 Task: Look for space in Jizzax, Uzbekistan from 12th  July, 2023 to 15th July, 2023 for 3 adults in price range Rs.12000 to Rs.16000. Place can be entire place with 2 bedrooms having 3 beds and 1 bathroom. Property type can be house, flat, guest house. Booking option can be shelf check-in. Required host language is English.
Action: Mouse moved to (404, 98)
Screenshot: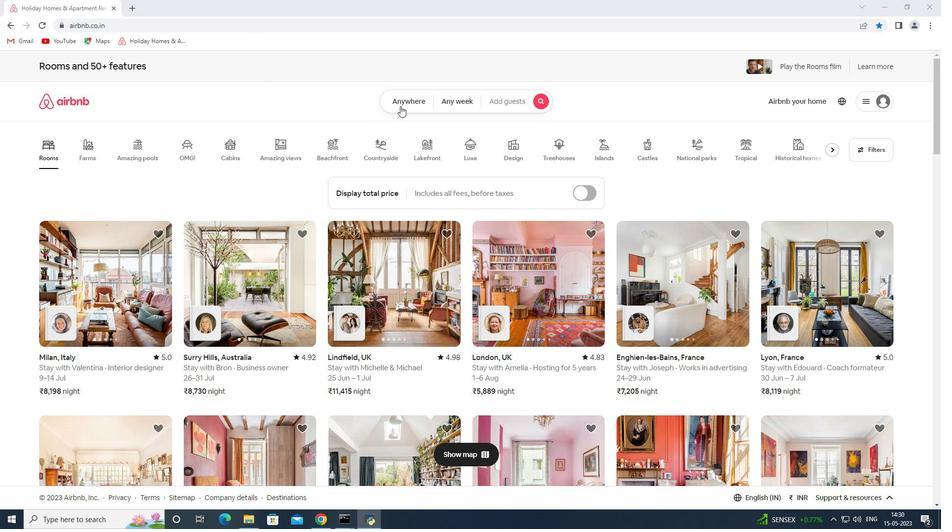 
Action: Mouse pressed left at (404, 98)
Screenshot: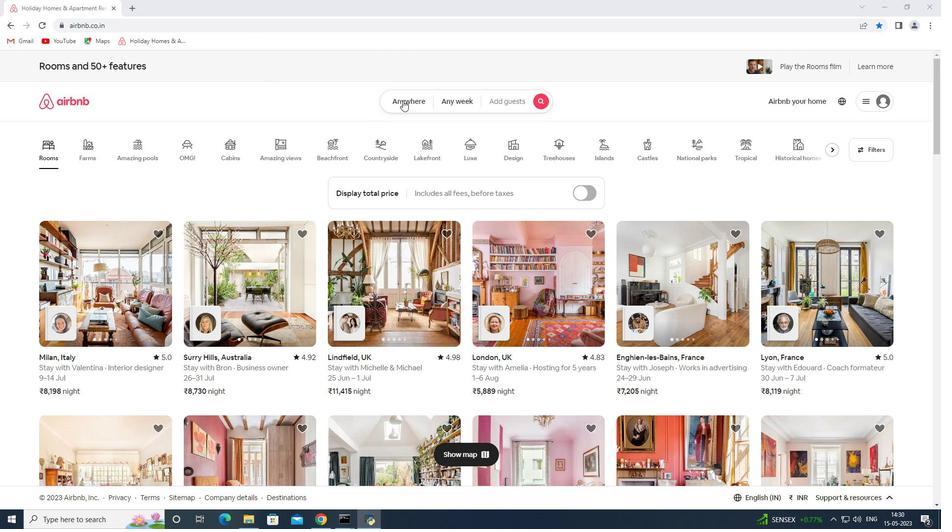 
Action: Mouse moved to (328, 139)
Screenshot: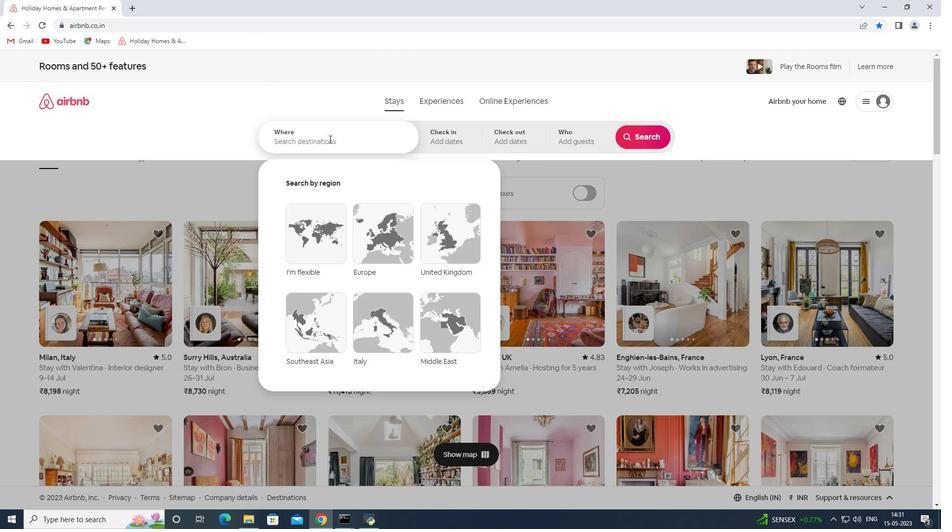 
Action: Mouse pressed left at (328, 139)
Screenshot: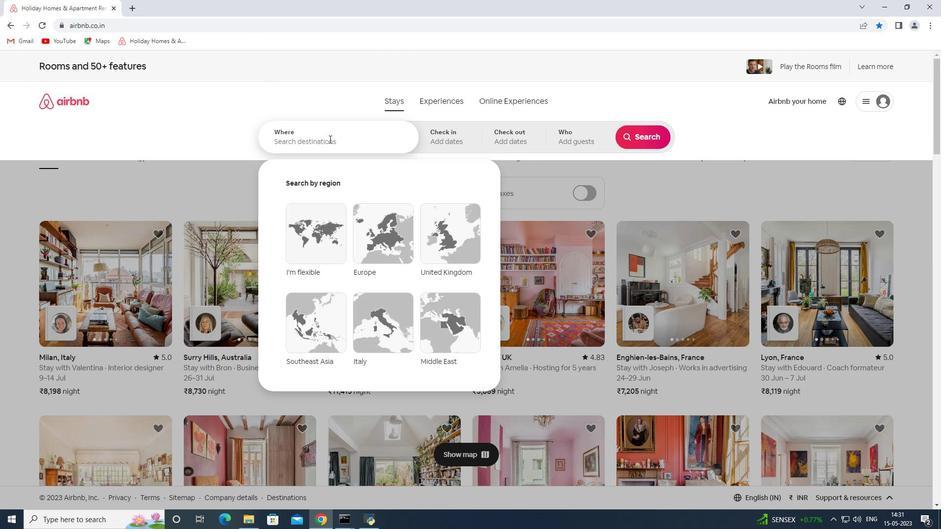 
Action: Key pressed <Key.shift><Key.shift><Key.shift><Key.shift><Key.shift>Jizzax<Key.space>
Screenshot: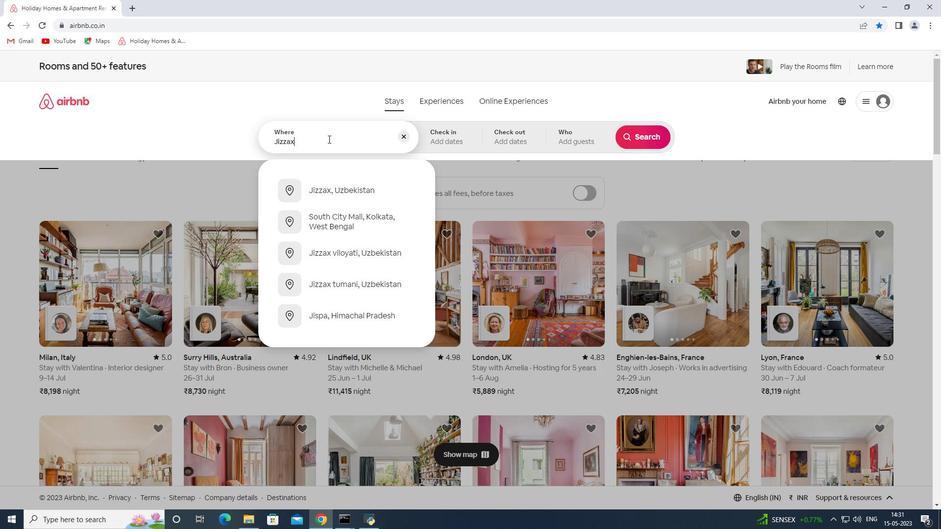 
Action: Mouse moved to (355, 187)
Screenshot: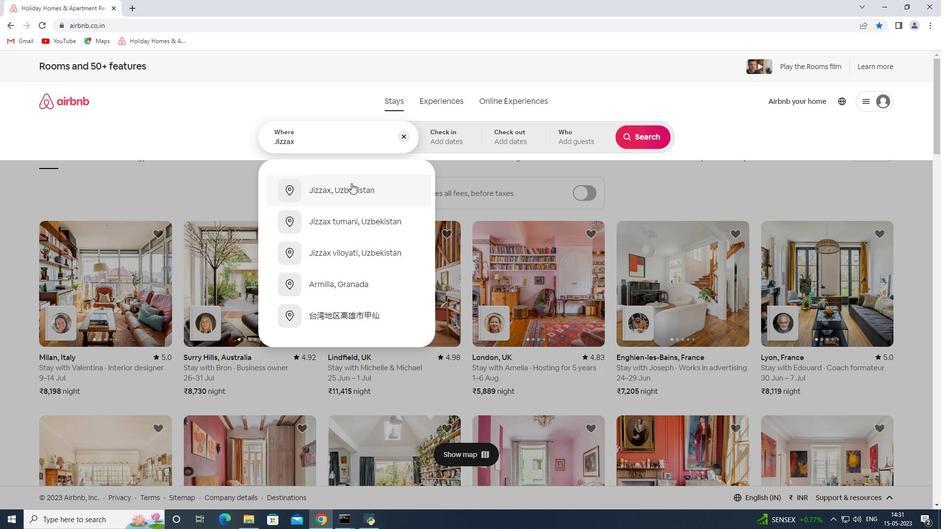 
Action: Mouse pressed left at (355, 187)
Screenshot: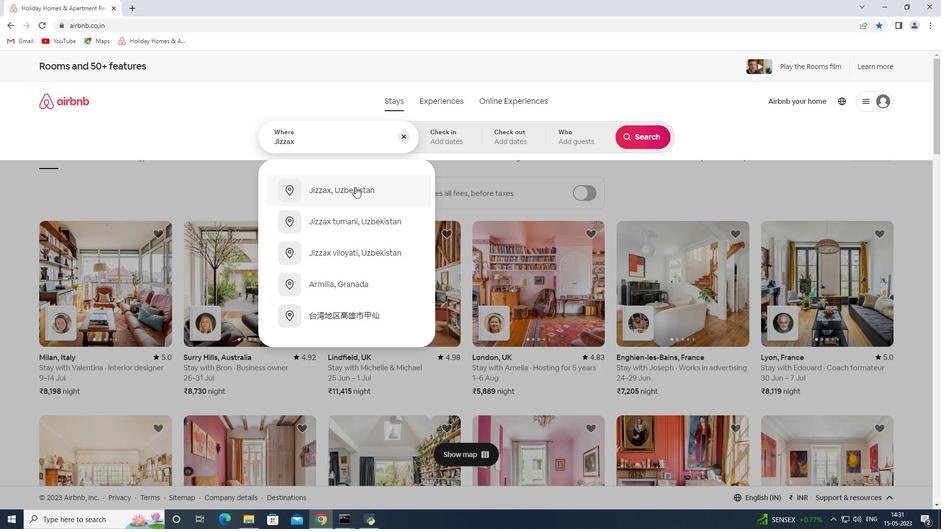 
Action: Mouse moved to (643, 214)
Screenshot: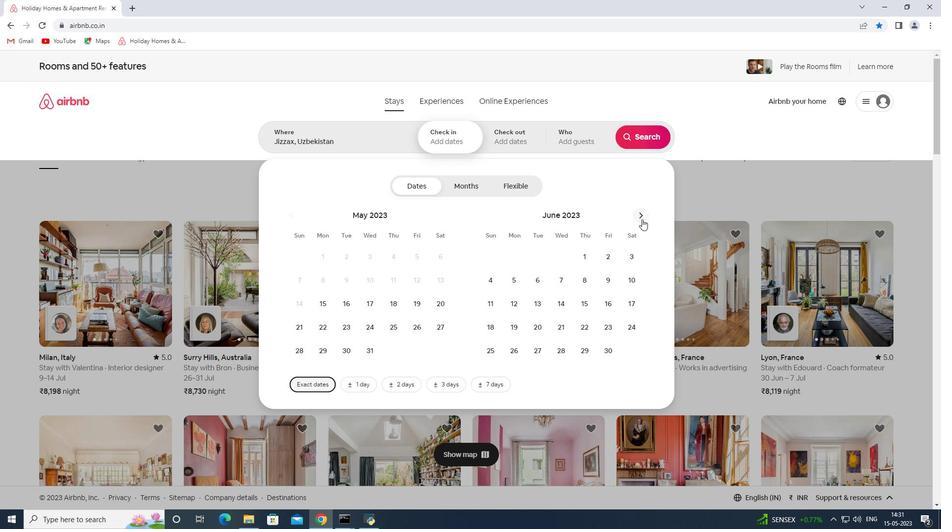 
Action: Mouse pressed left at (643, 214)
Screenshot: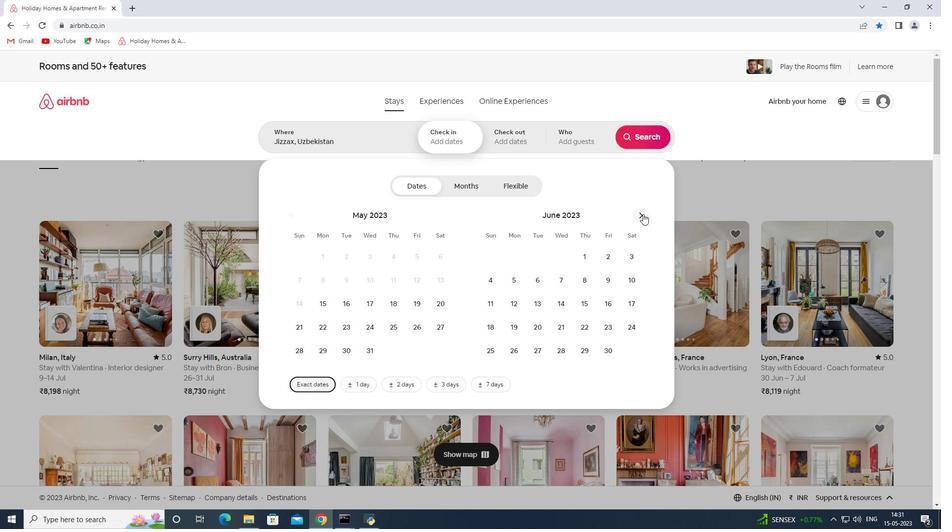 
Action: Mouse moved to (561, 302)
Screenshot: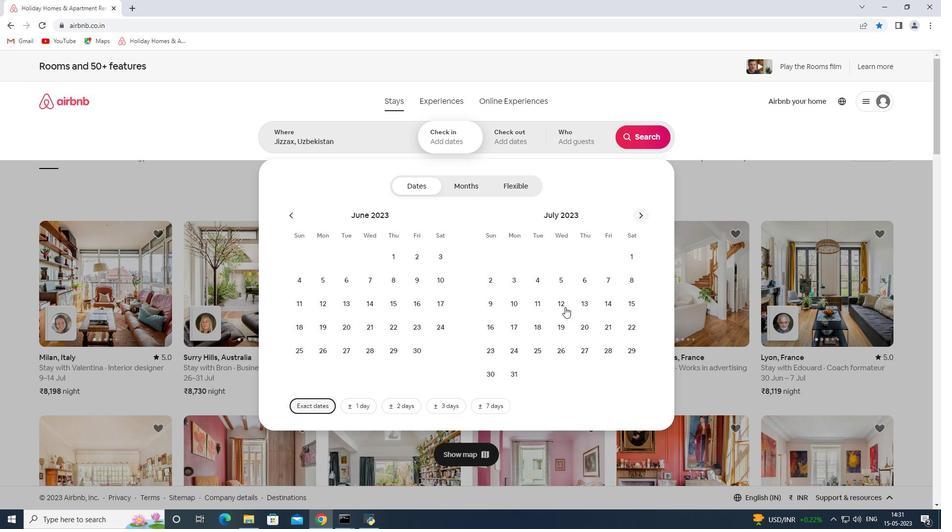 
Action: Mouse pressed left at (561, 302)
Screenshot: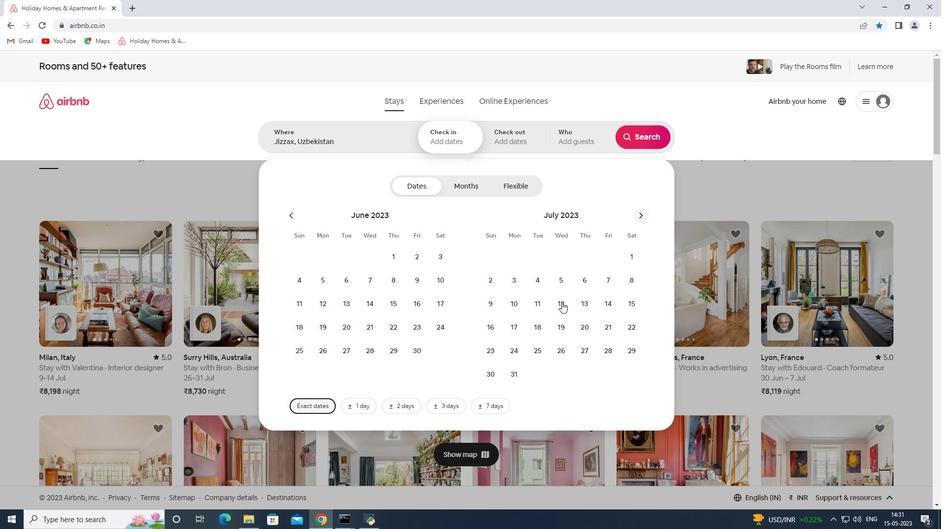 
Action: Mouse moved to (627, 301)
Screenshot: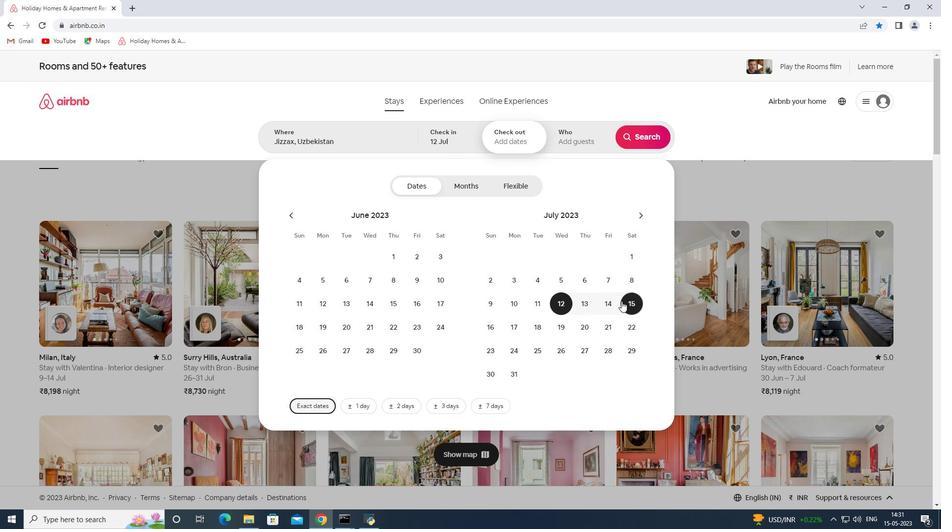
Action: Mouse pressed left at (627, 301)
Screenshot: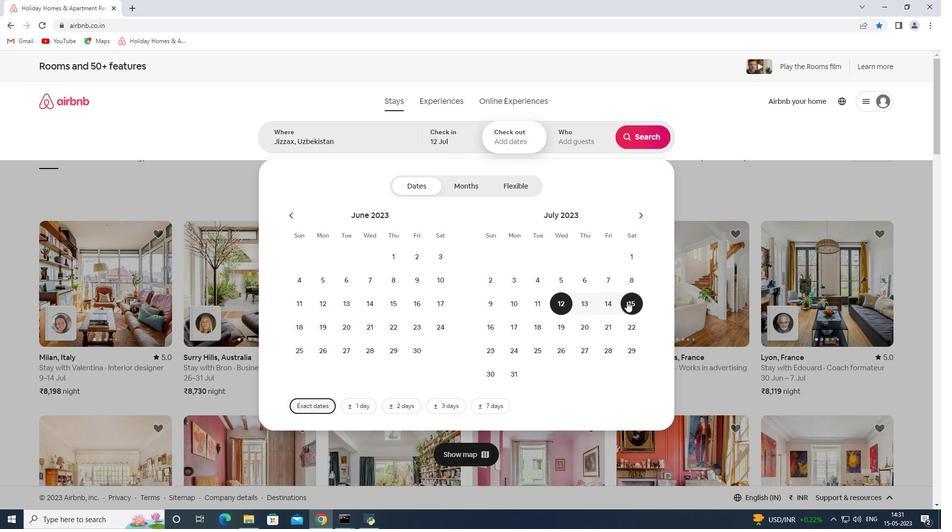 
Action: Mouse moved to (571, 143)
Screenshot: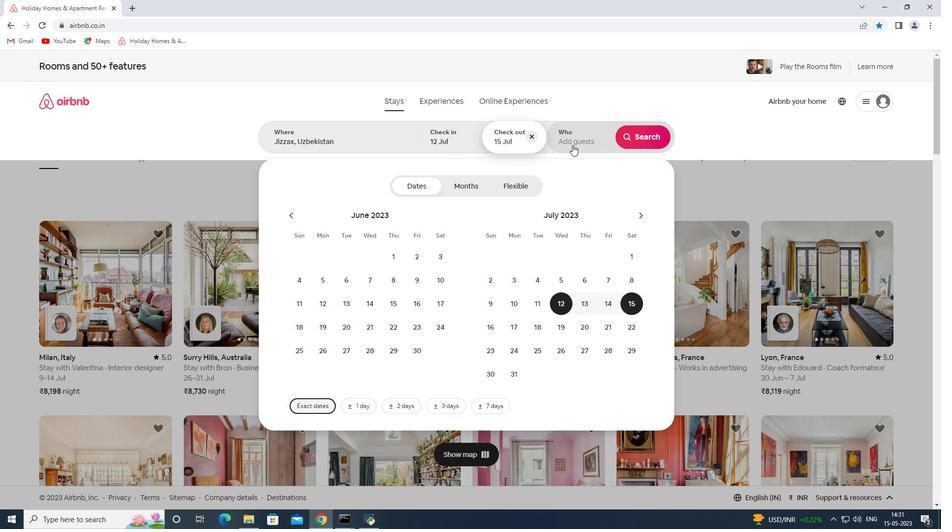 
Action: Mouse pressed left at (571, 143)
Screenshot: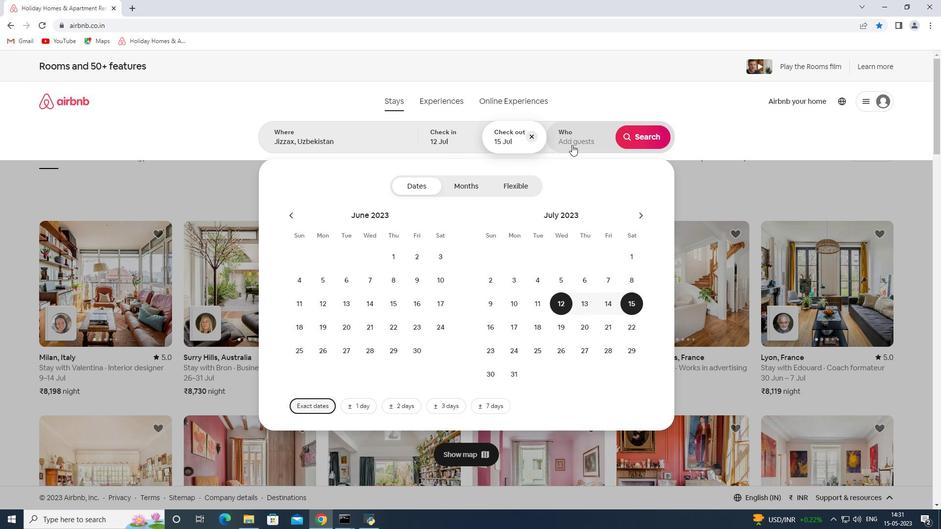 
Action: Mouse moved to (645, 192)
Screenshot: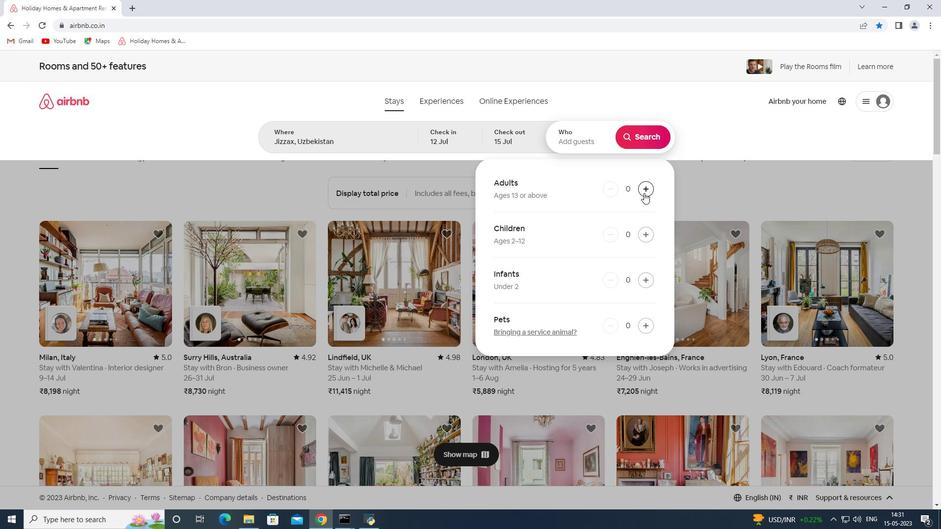 
Action: Mouse pressed left at (645, 192)
Screenshot: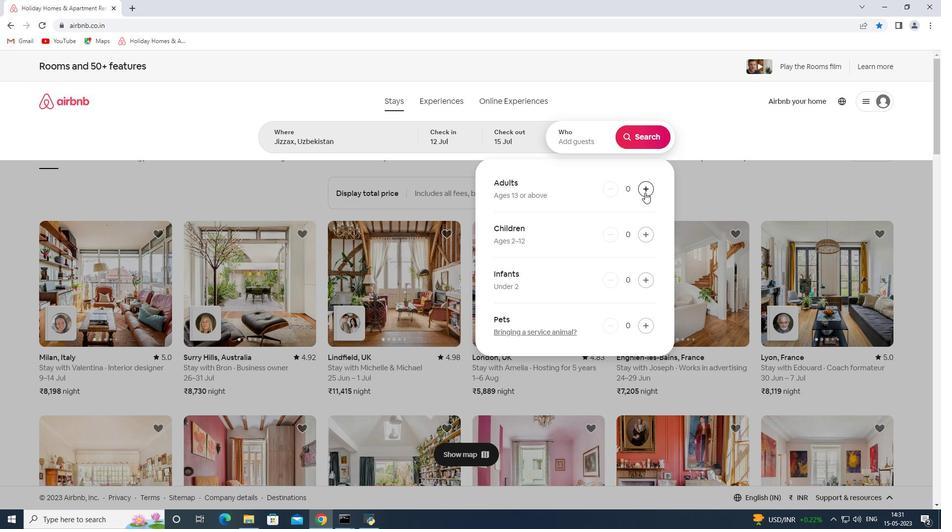 
Action: Mouse pressed left at (645, 192)
Screenshot: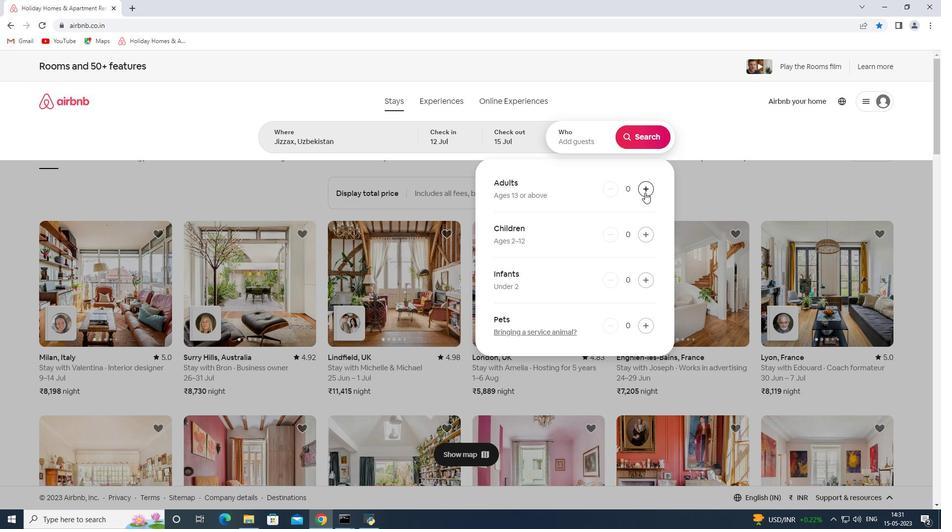 
Action: Mouse pressed left at (645, 192)
Screenshot: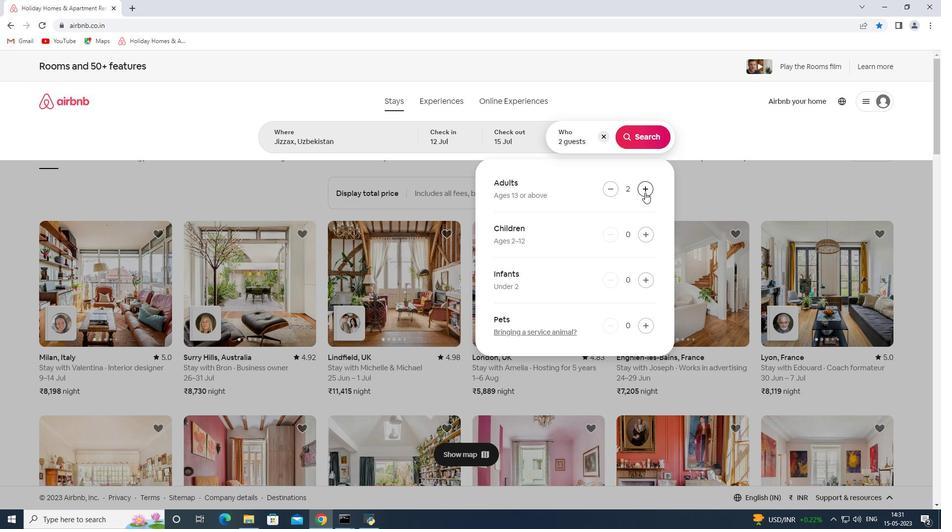 
Action: Mouse moved to (636, 137)
Screenshot: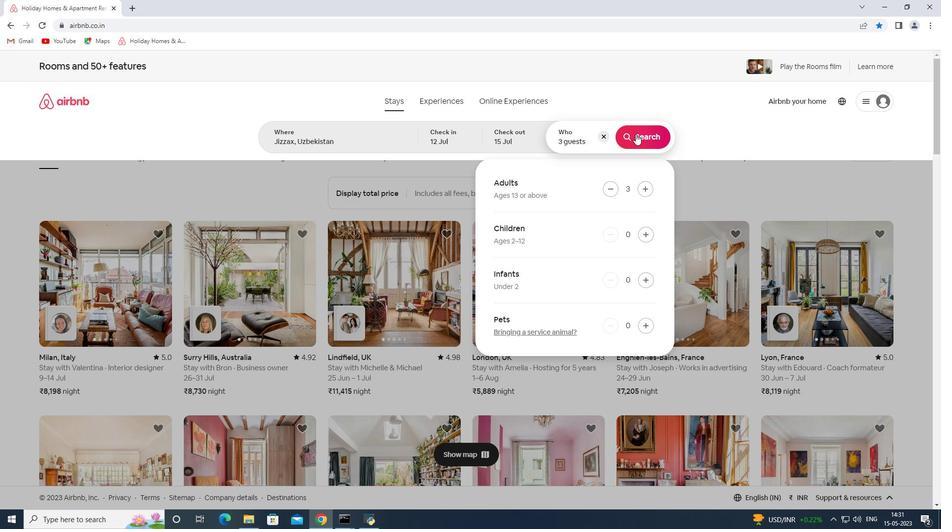 
Action: Mouse pressed left at (636, 137)
Screenshot: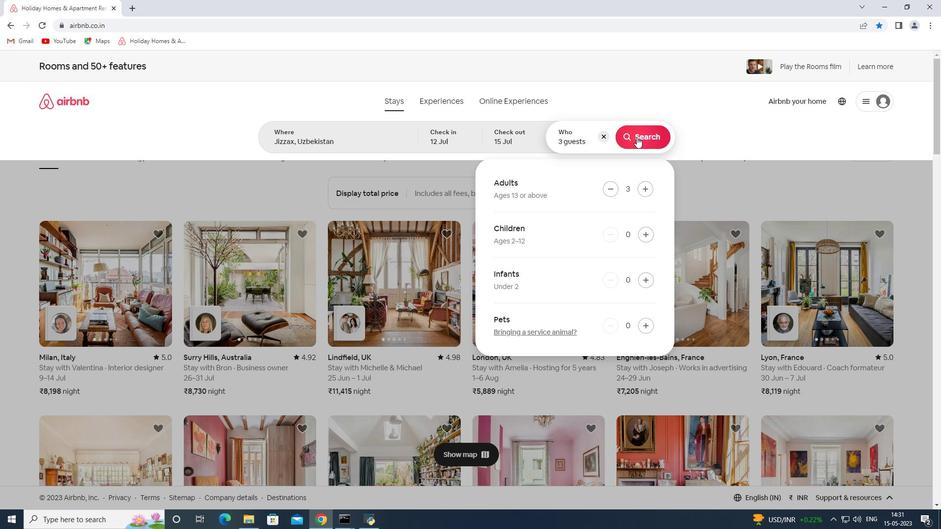 
Action: Mouse moved to (894, 107)
Screenshot: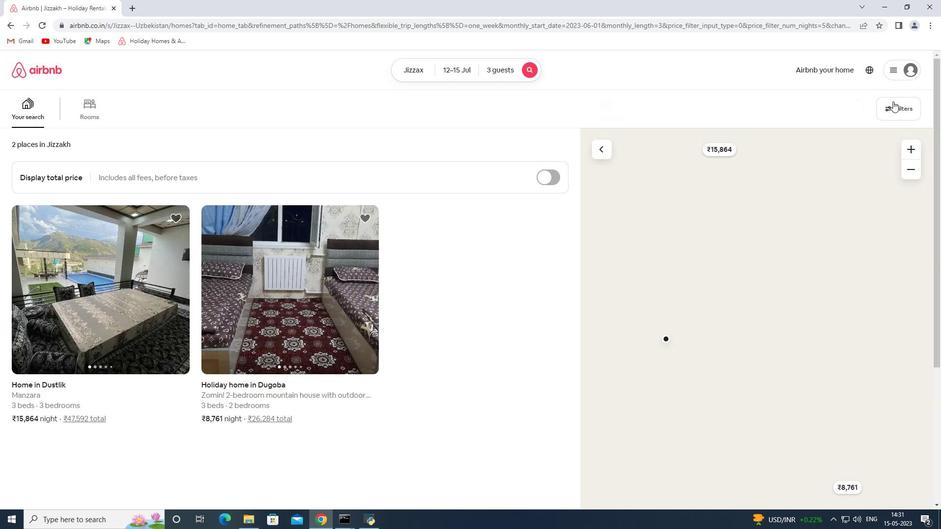
Action: Mouse pressed left at (894, 107)
Screenshot: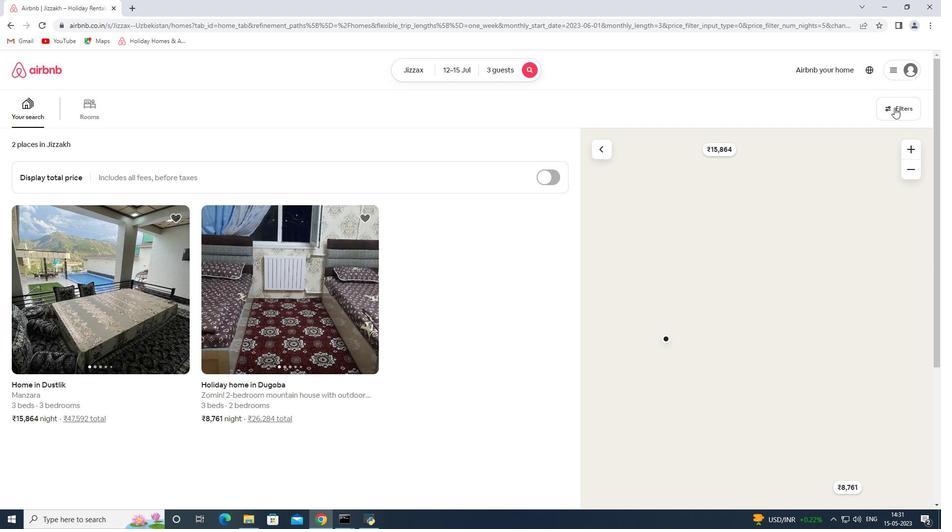 
Action: Mouse moved to (372, 349)
Screenshot: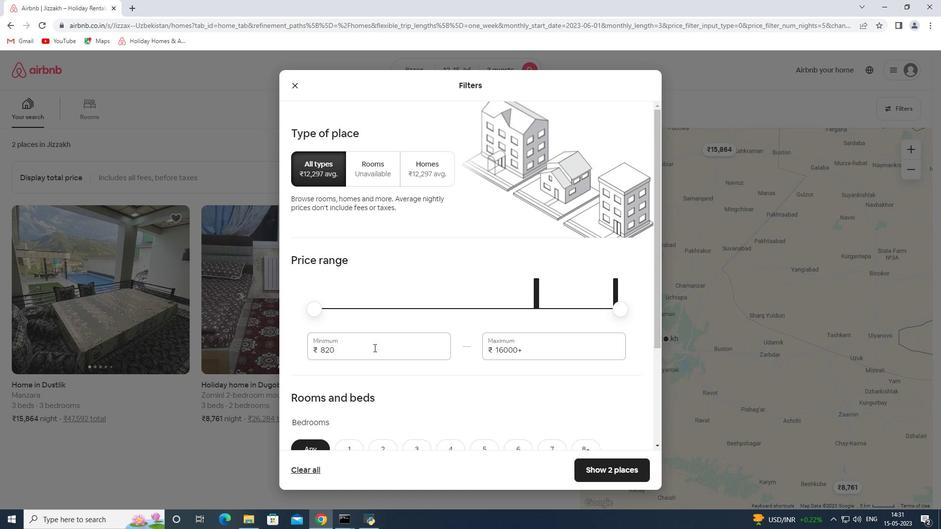 
Action: Mouse pressed left at (372, 349)
Screenshot: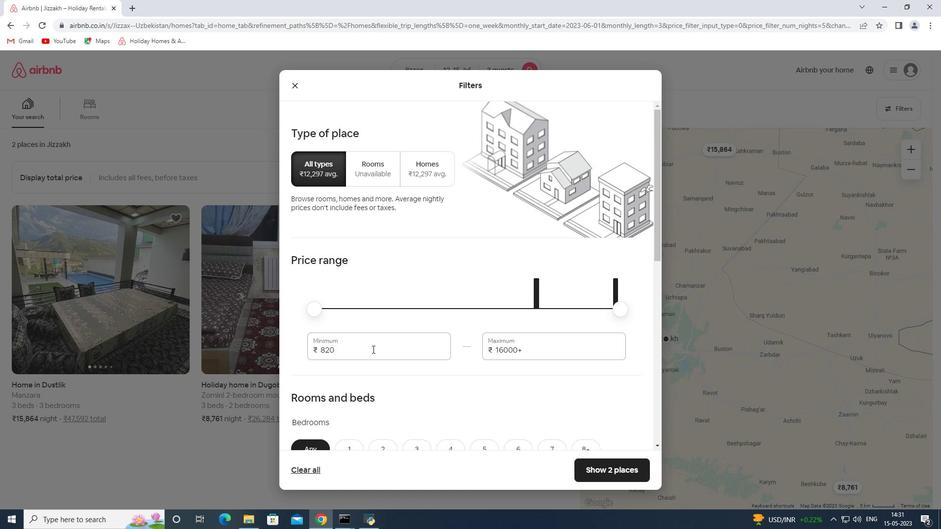 
Action: Mouse pressed left at (372, 349)
Screenshot: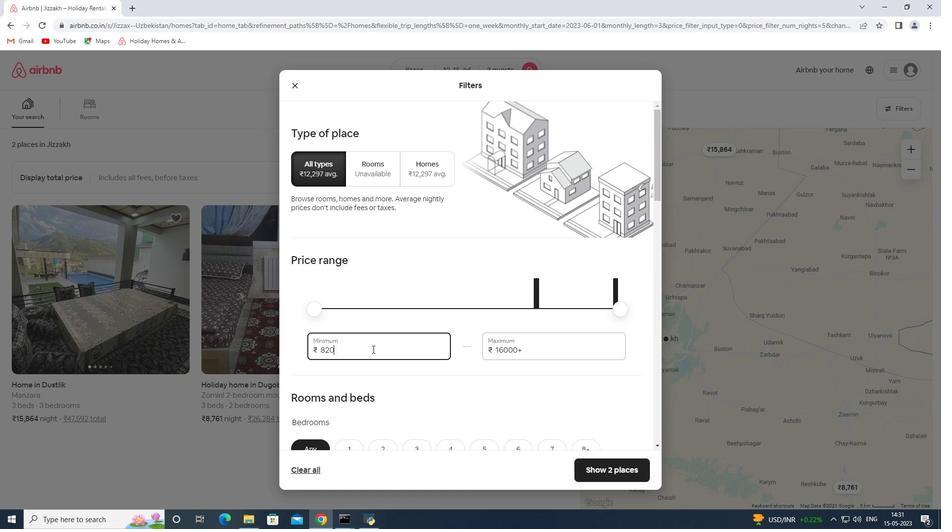 
Action: Key pressed 12000<Key.tab>16000
Screenshot: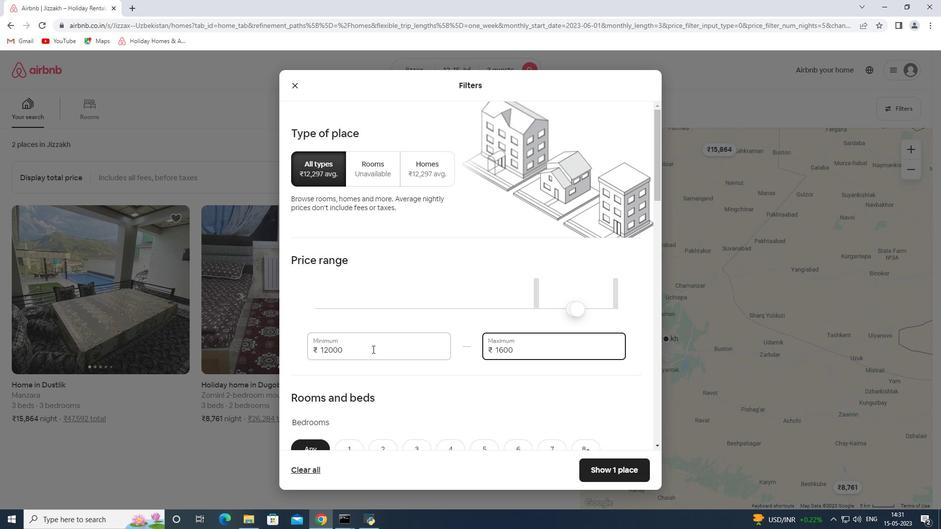 
Action: Mouse moved to (311, 314)
Screenshot: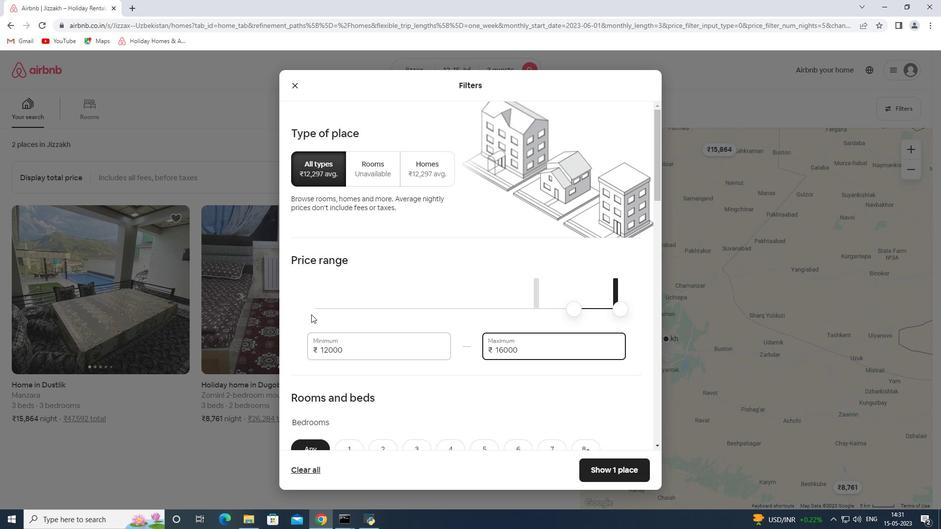 
Action: Mouse scrolled (311, 314) with delta (0, 0)
Screenshot: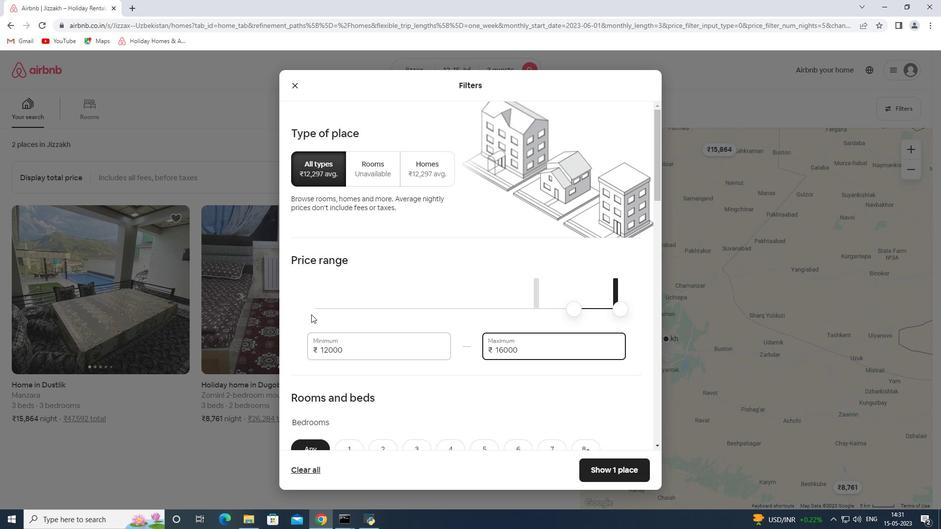 
Action: Mouse scrolled (311, 314) with delta (0, 0)
Screenshot: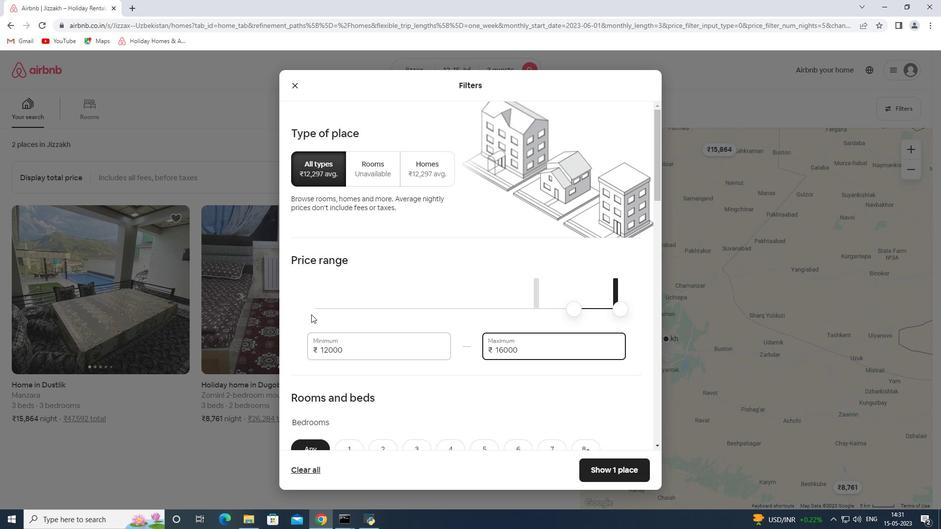 
Action: Mouse scrolled (311, 314) with delta (0, 0)
Screenshot: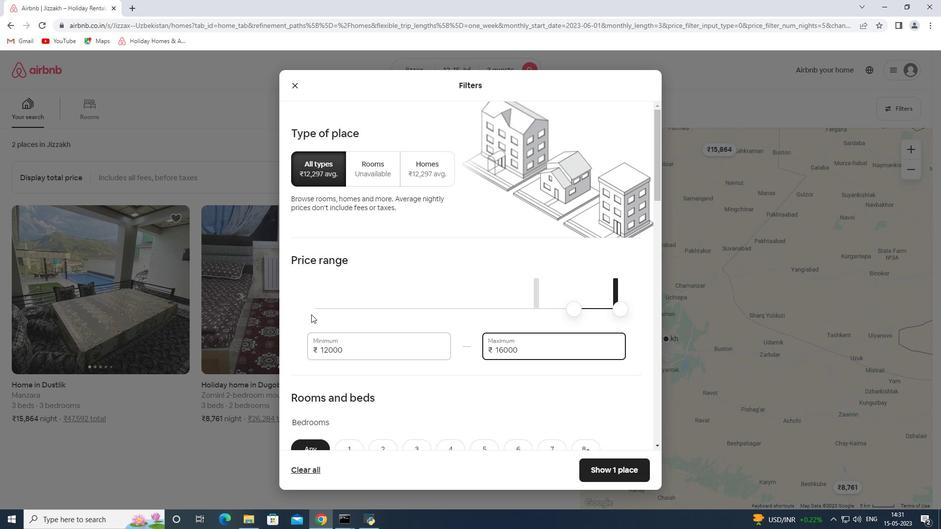 
Action: Mouse scrolled (311, 314) with delta (0, 0)
Screenshot: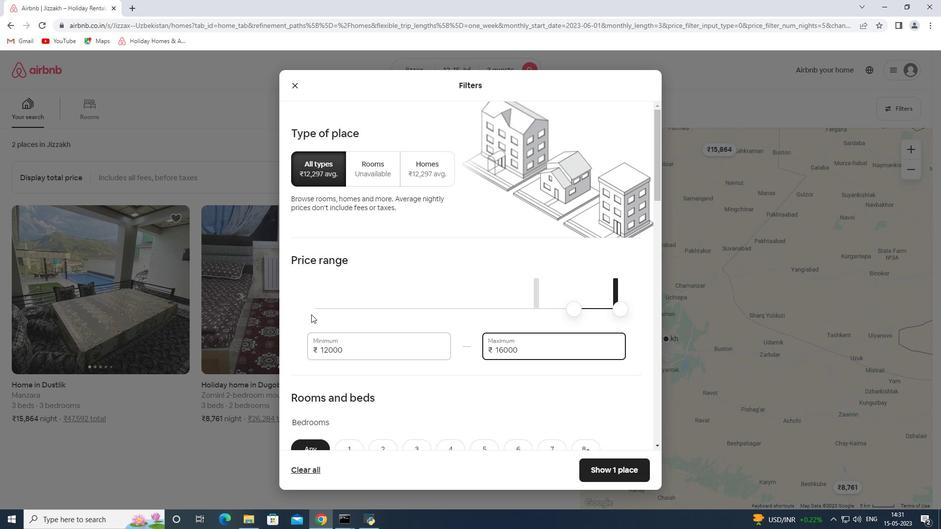 
Action: Mouse scrolled (311, 314) with delta (0, 0)
Screenshot: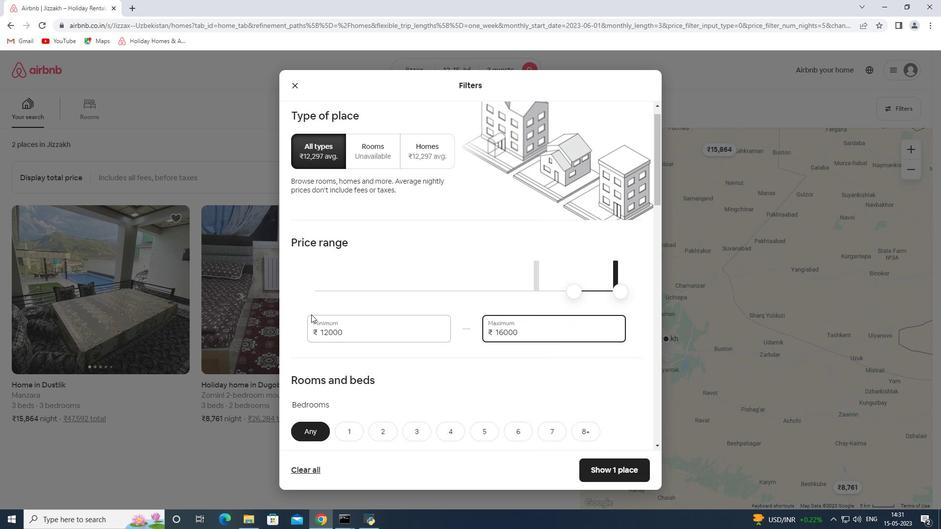 
Action: Mouse moved to (383, 205)
Screenshot: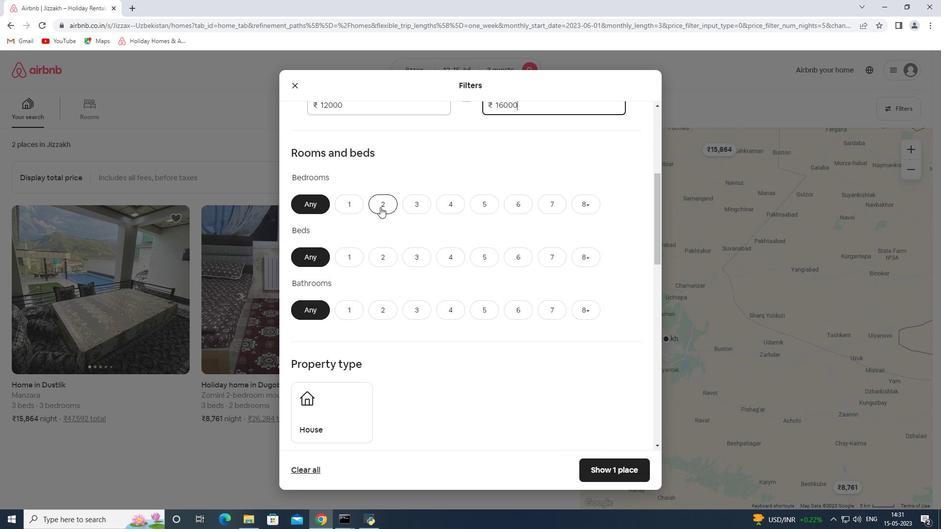 
Action: Mouse pressed left at (383, 205)
Screenshot: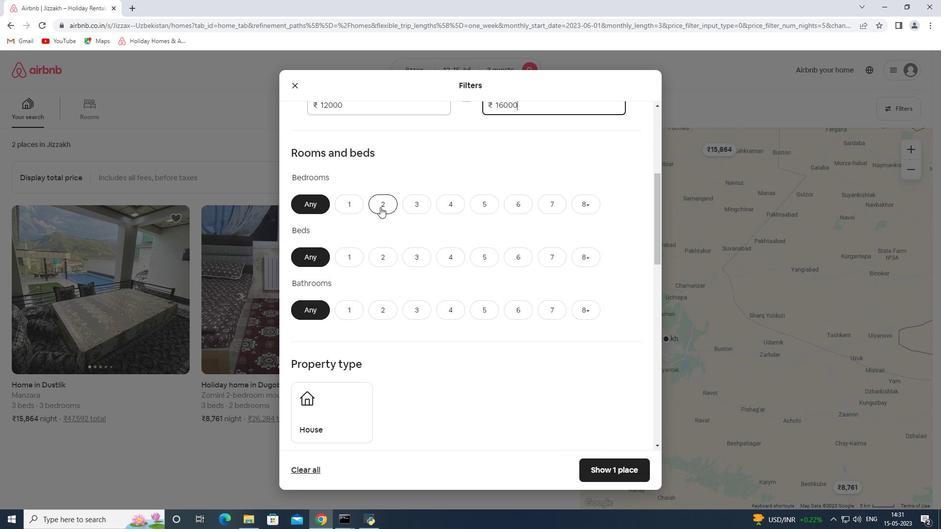 
Action: Mouse moved to (415, 256)
Screenshot: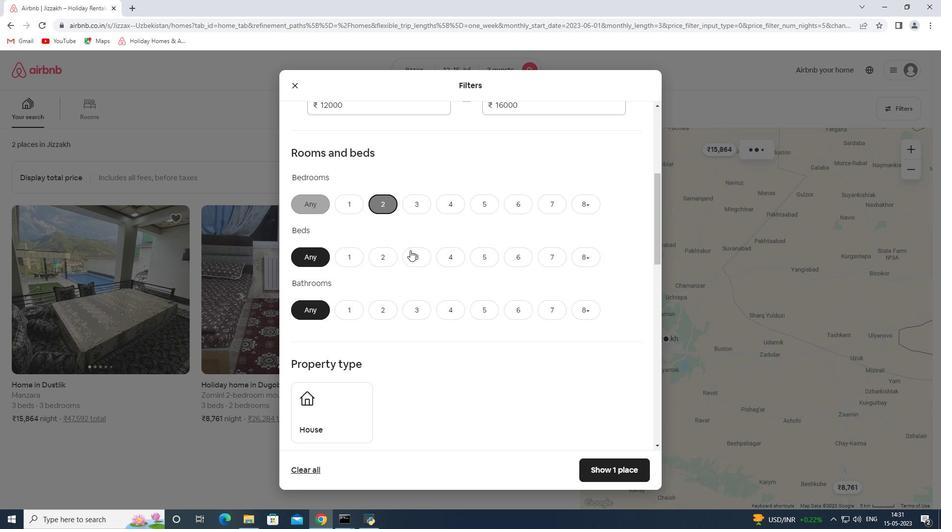 
Action: Mouse pressed left at (415, 256)
Screenshot: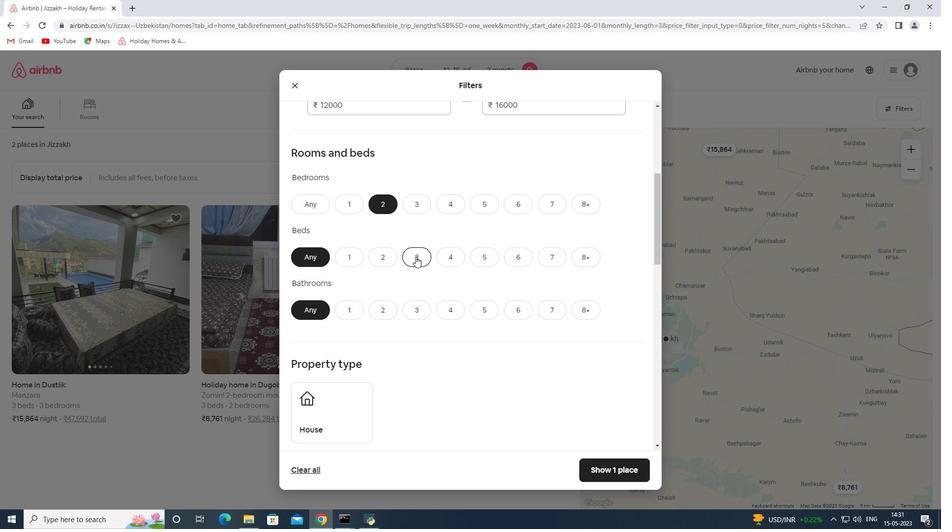
Action: Mouse moved to (357, 315)
Screenshot: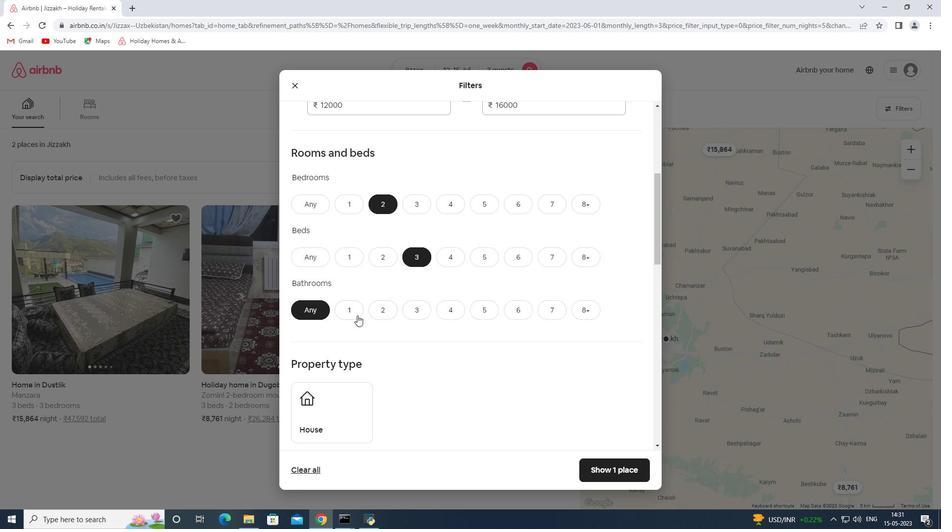 
Action: Mouse pressed left at (357, 315)
Screenshot: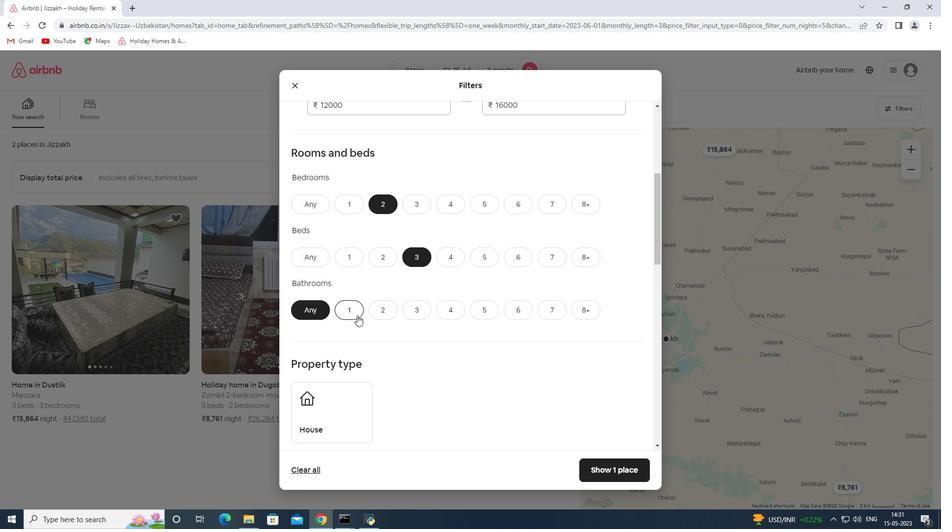 
Action: Mouse moved to (352, 386)
Screenshot: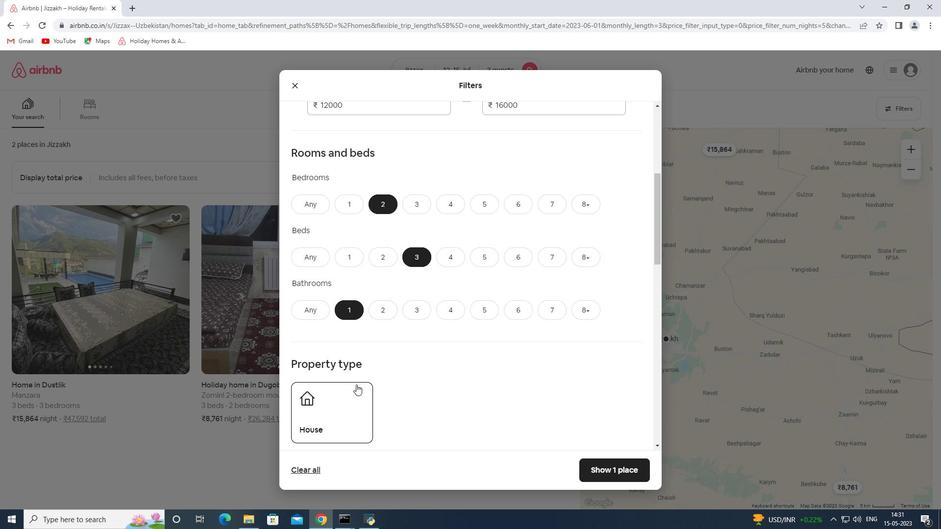 
Action: Mouse pressed left at (352, 386)
Screenshot: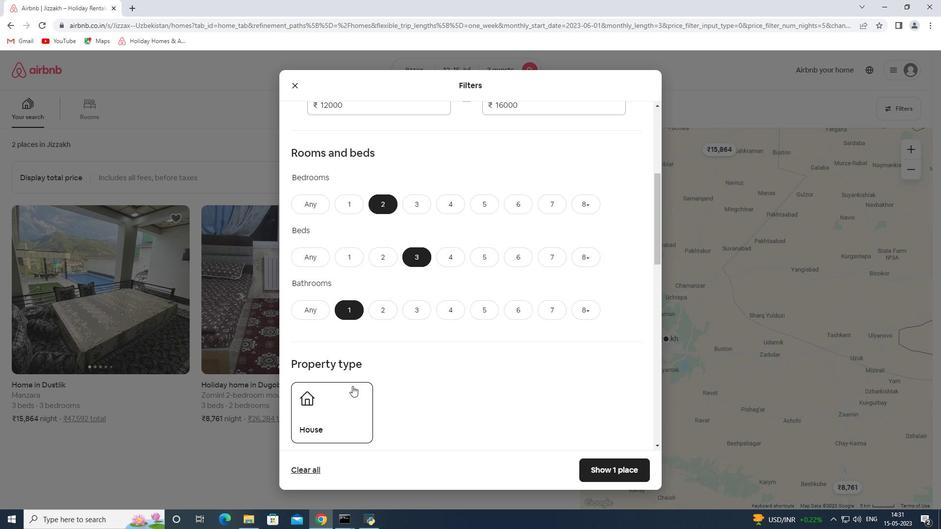 
Action: Mouse moved to (378, 362)
Screenshot: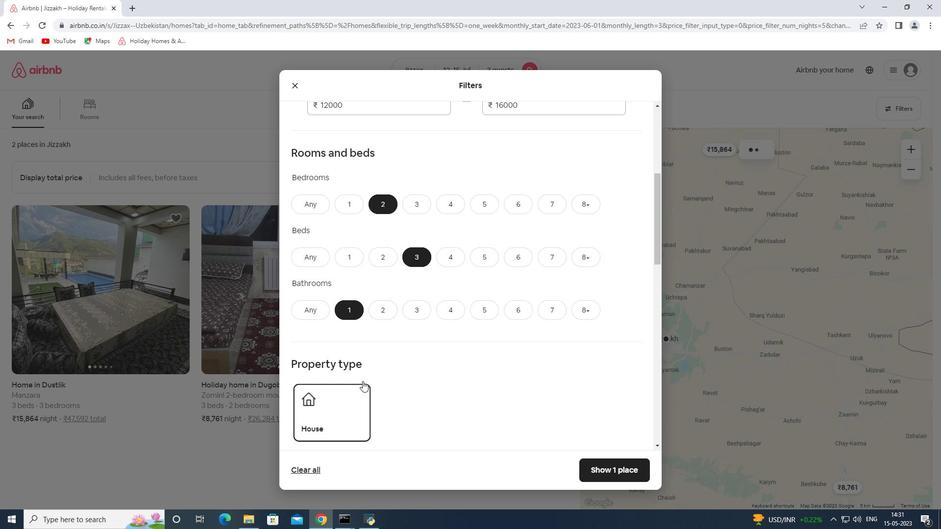 
Action: Mouse scrolled (378, 361) with delta (0, 0)
Screenshot: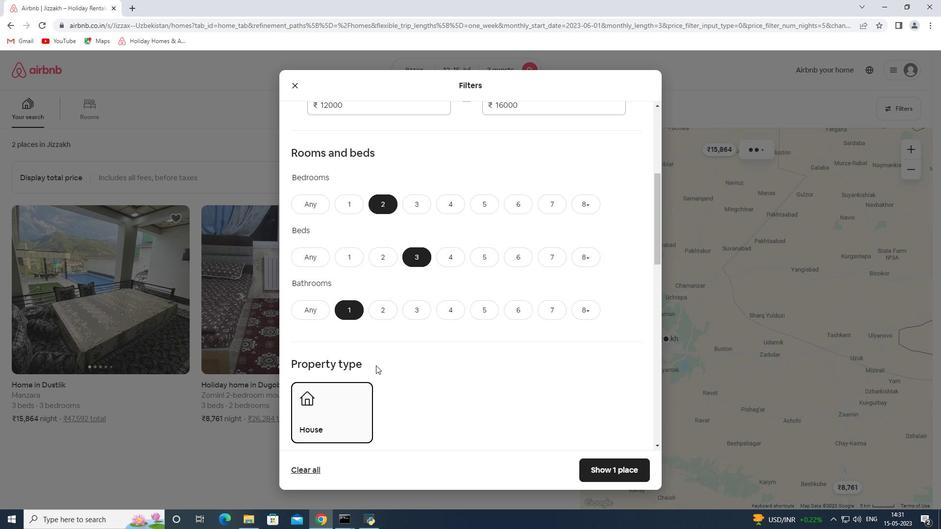 
Action: Mouse scrolled (378, 361) with delta (0, 0)
Screenshot: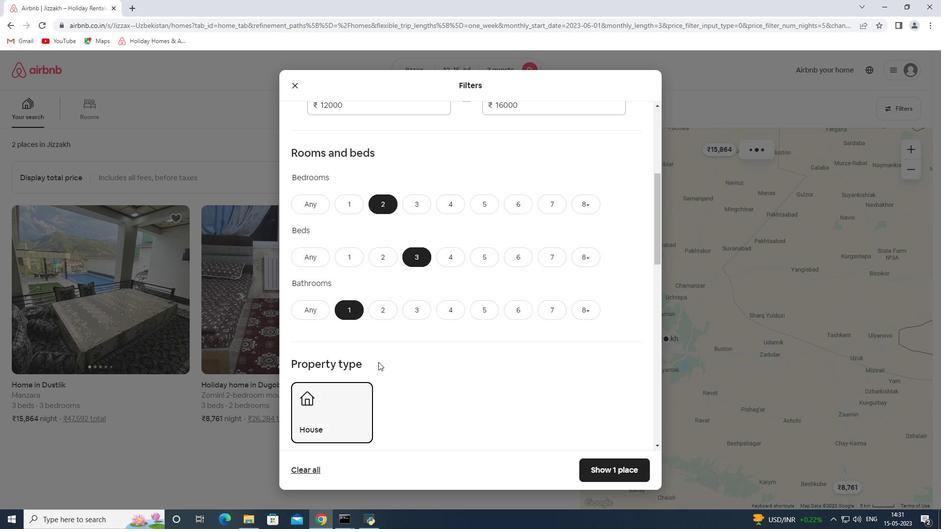 
Action: Mouse scrolled (378, 361) with delta (0, 0)
Screenshot: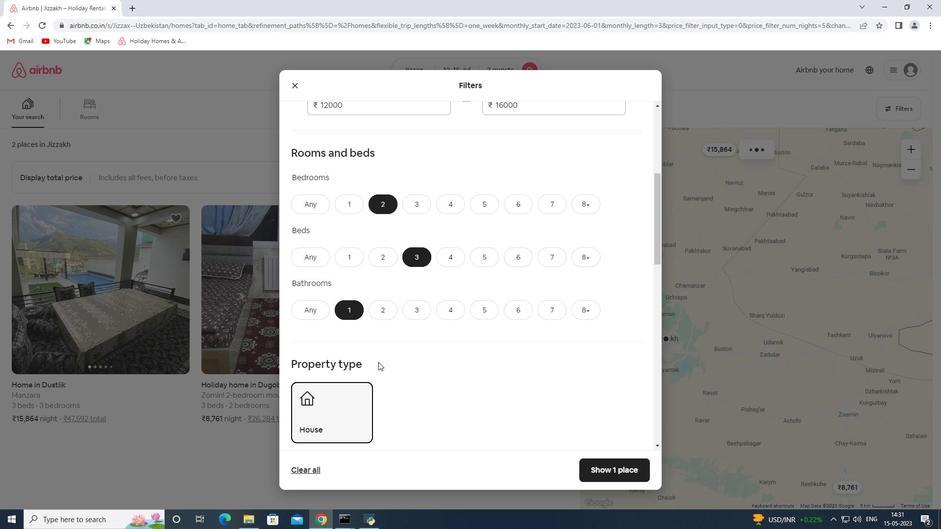 
Action: Mouse scrolled (378, 361) with delta (0, 0)
Screenshot: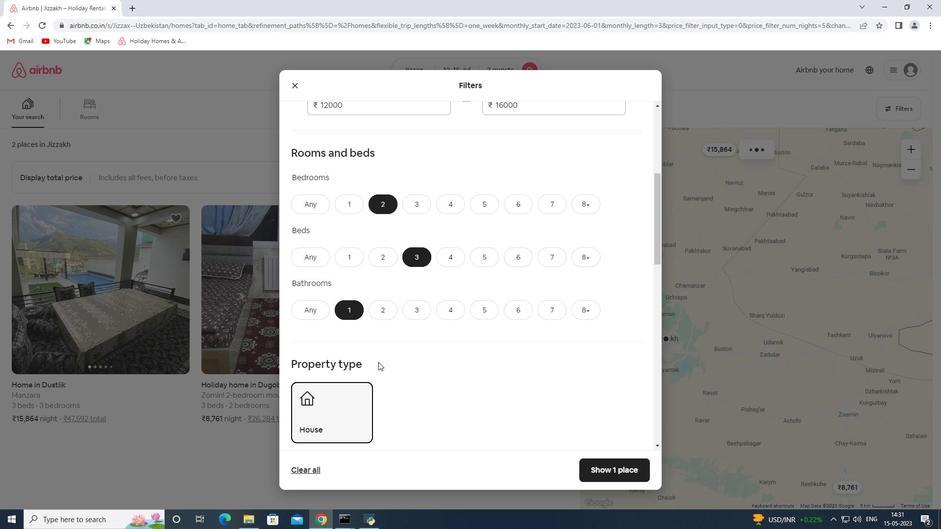 
Action: Mouse moved to (380, 361)
Screenshot: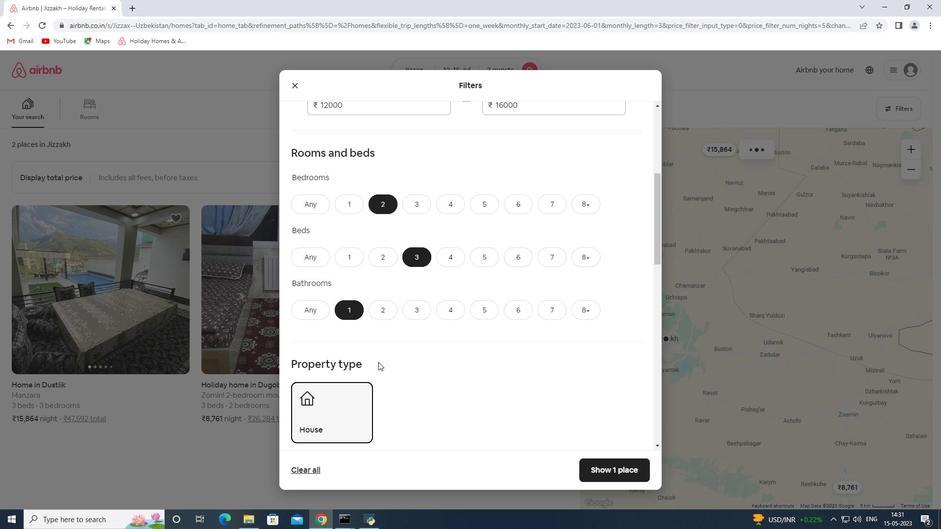 
Action: Mouse scrolled (379, 360) with delta (0, 0)
Screenshot: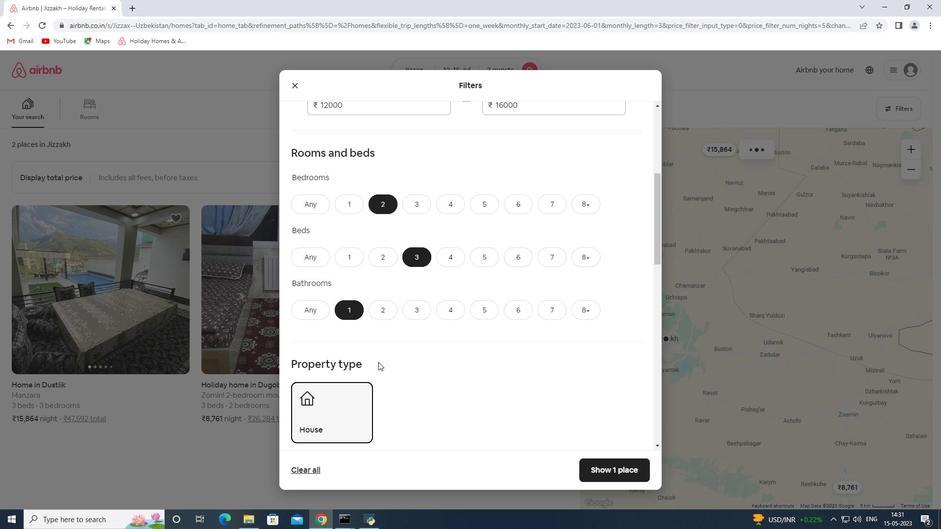 
Action: Mouse moved to (350, 318)
Screenshot: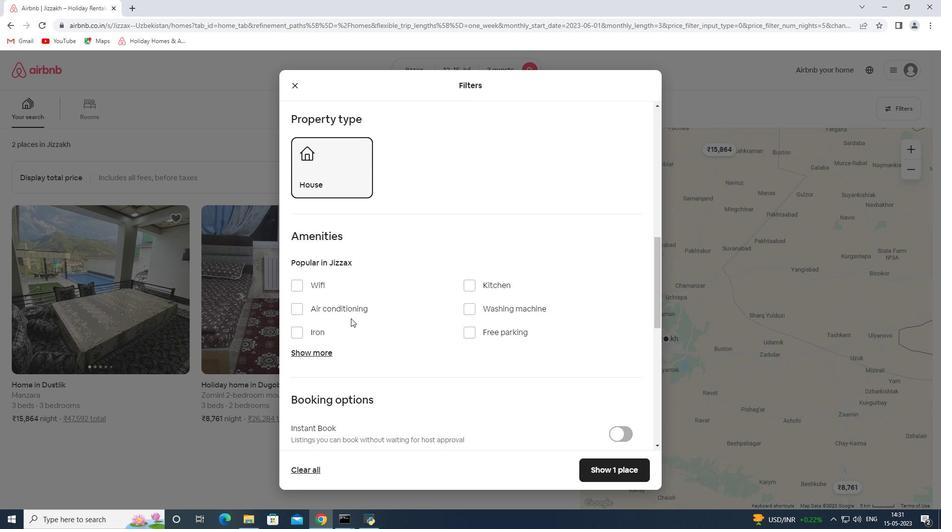 
Action: Mouse scrolled (350, 318) with delta (0, 0)
Screenshot: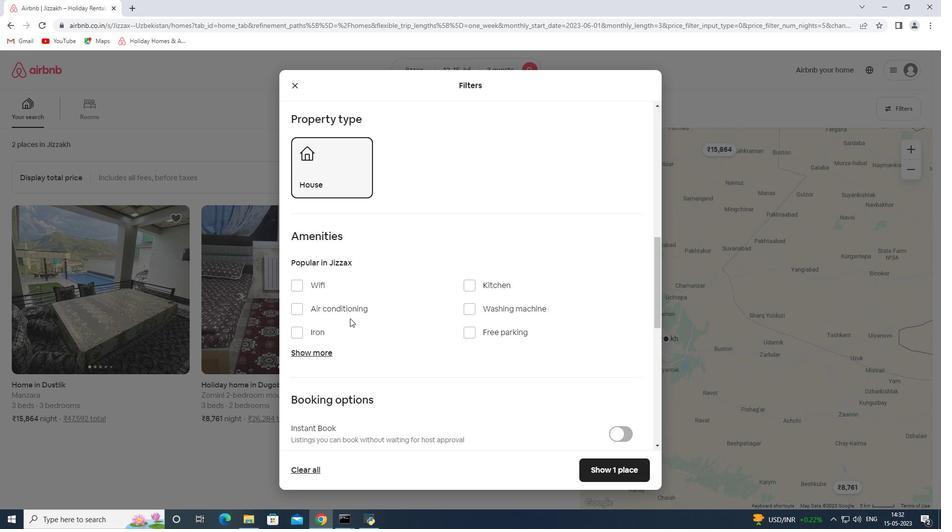 
Action: Mouse scrolled (350, 318) with delta (0, 0)
Screenshot: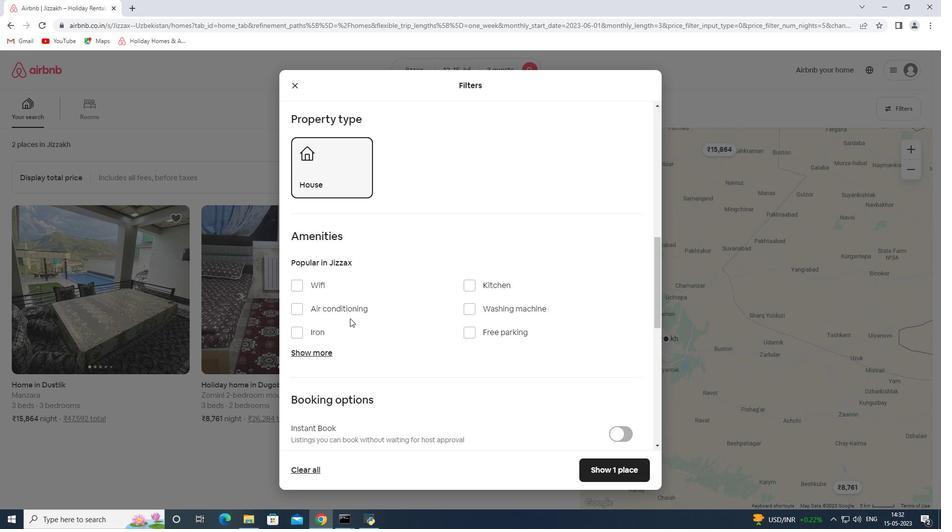 
Action: Mouse scrolled (350, 318) with delta (0, 0)
Screenshot: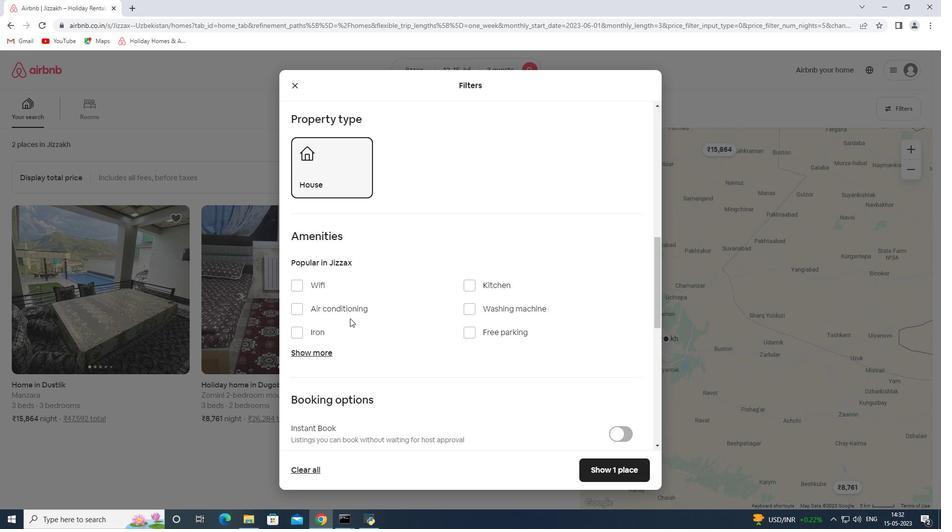 
Action: Mouse moved to (496, 185)
Screenshot: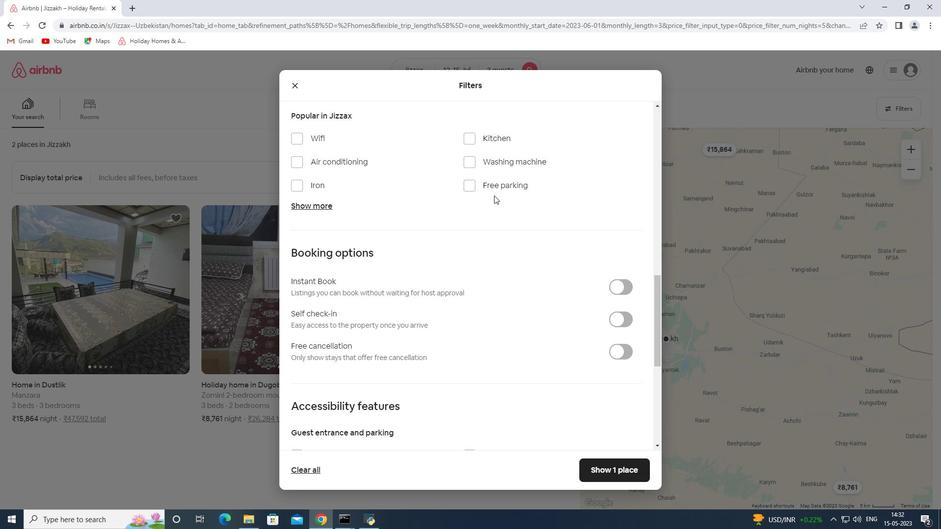 
Action: Mouse pressed left at (496, 185)
Screenshot: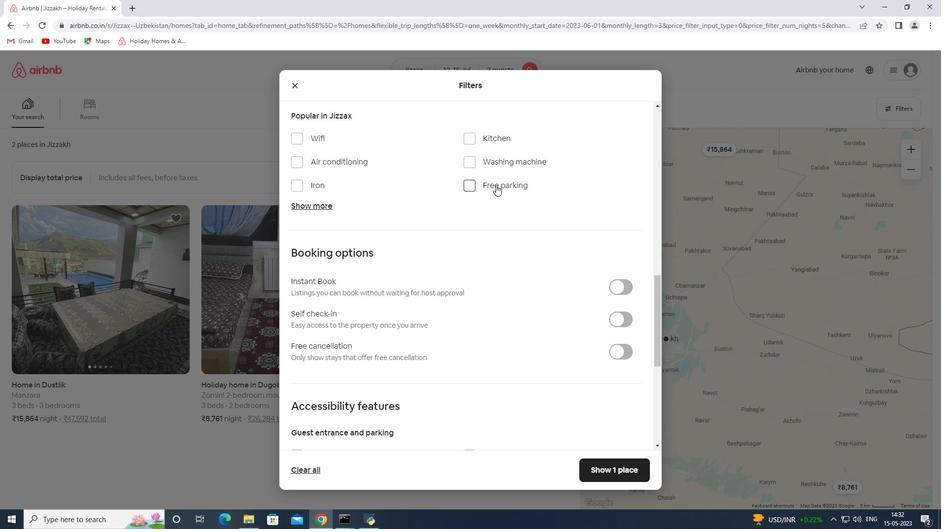 
Action: Mouse moved to (520, 182)
Screenshot: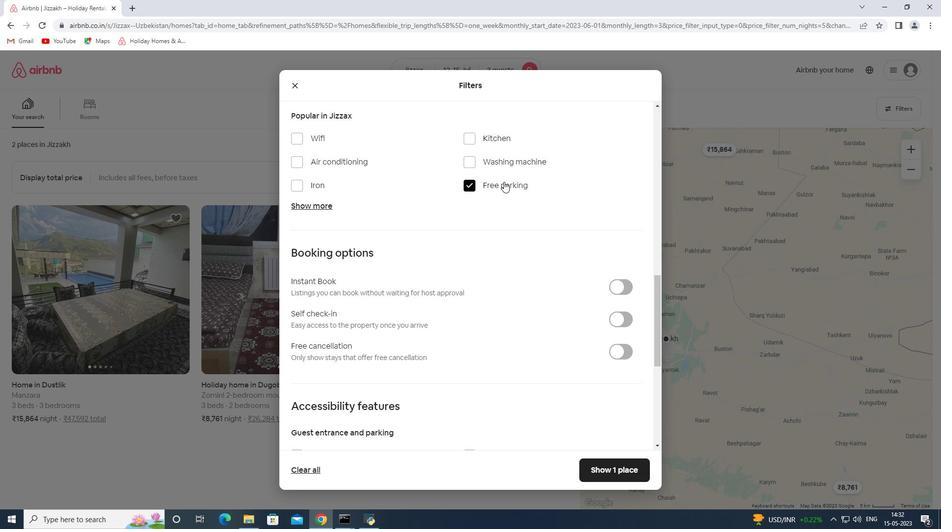 
Action: Mouse pressed left at (520, 182)
Screenshot: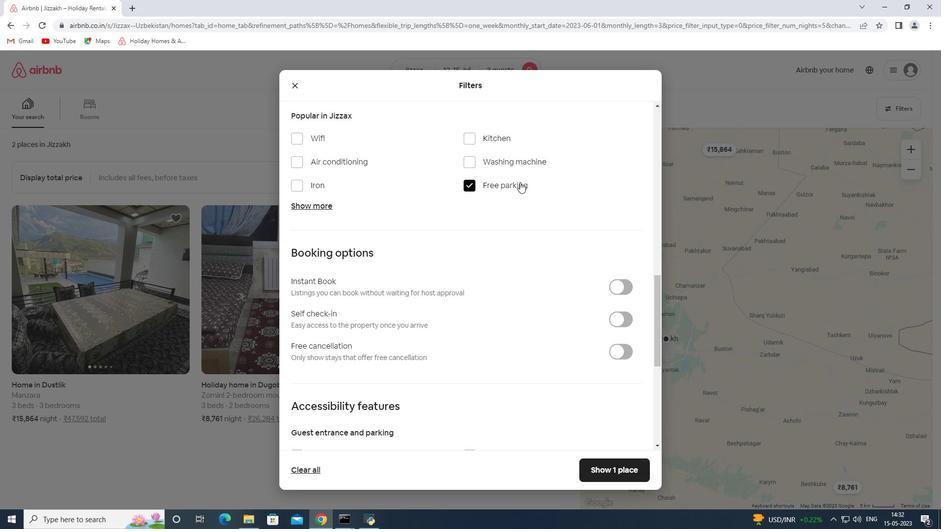 
Action: Mouse moved to (462, 232)
Screenshot: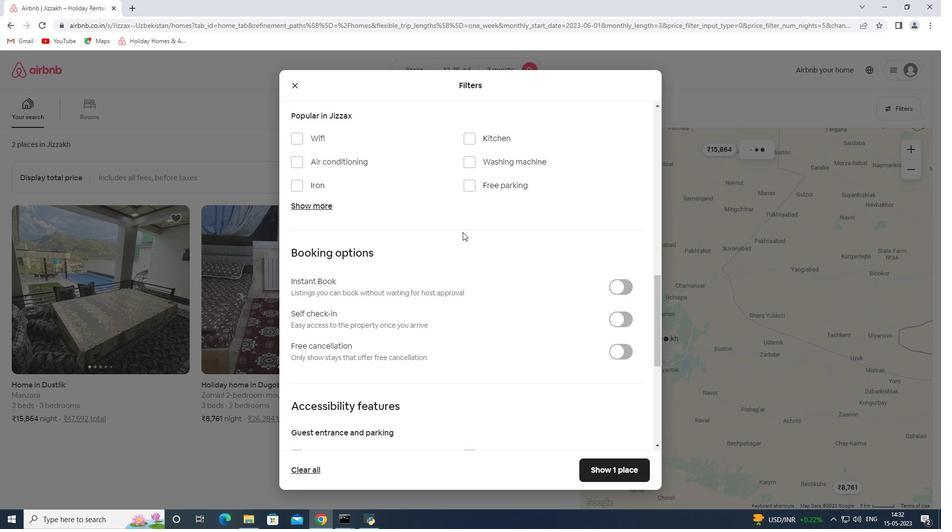 
Action: Mouse scrolled (462, 232) with delta (0, 0)
Screenshot: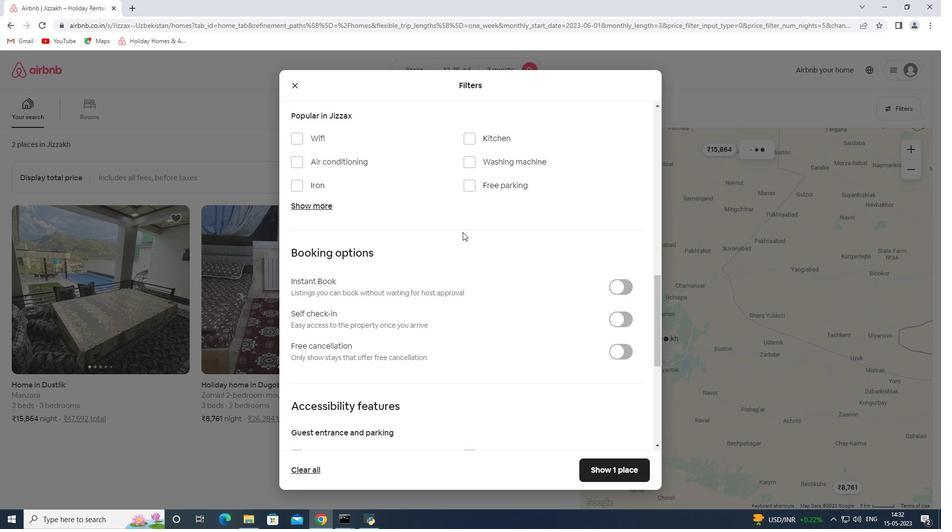 
Action: Mouse scrolled (462, 232) with delta (0, 0)
Screenshot: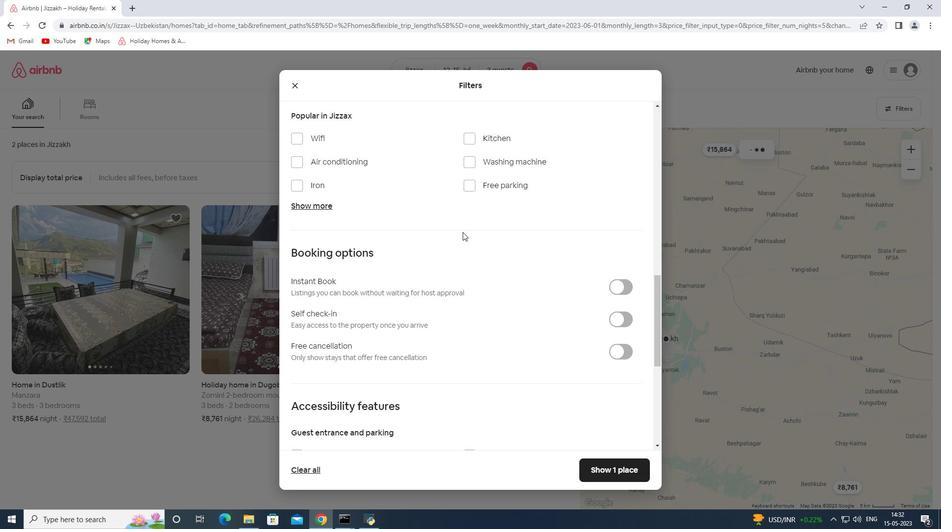 
Action: Mouse scrolled (462, 232) with delta (0, 0)
Screenshot: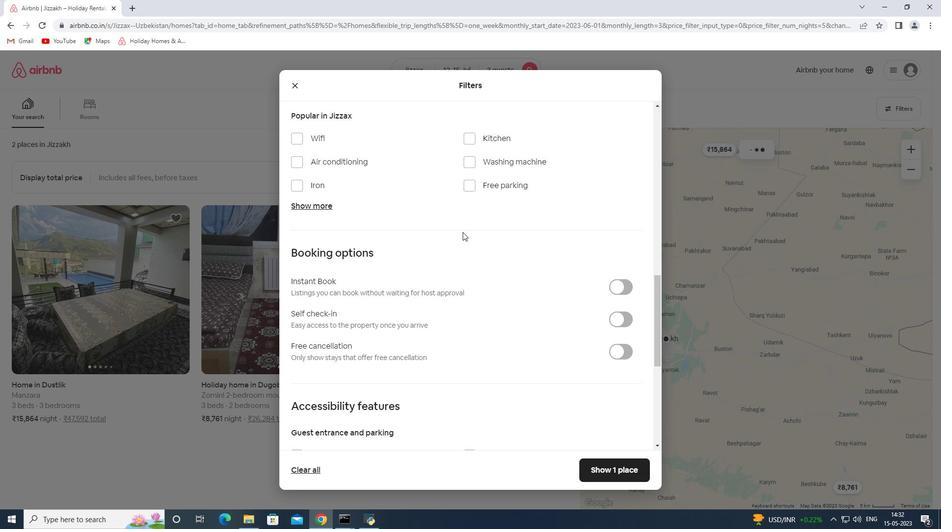 
Action: Mouse scrolled (462, 232) with delta (0, 0)
Screenshot: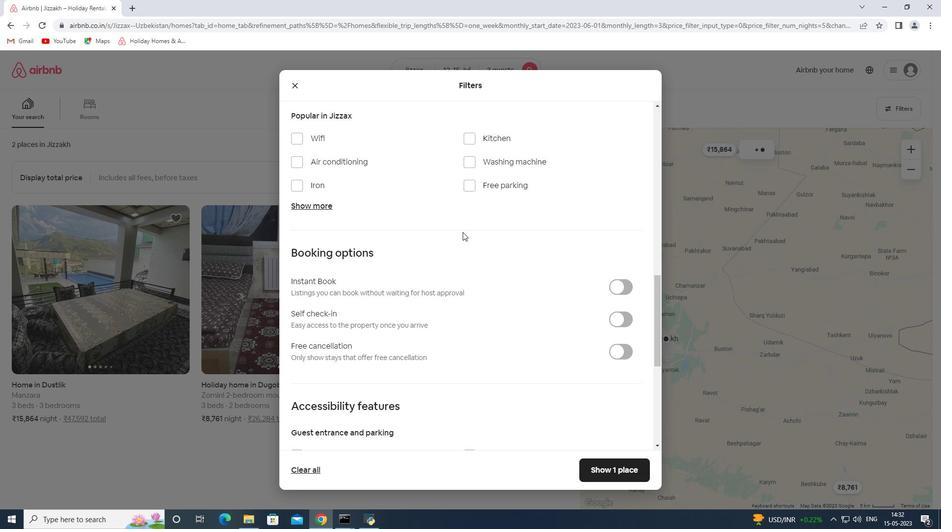 
Action: Mouse moved to (620, 127)
Screenshot: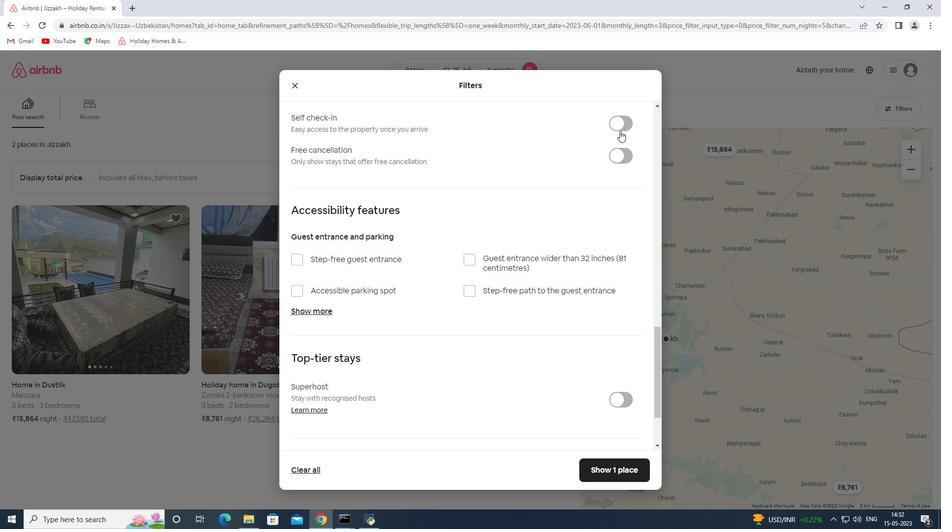 
Action: Mouse pressed left at (620, 127)
Screenshot: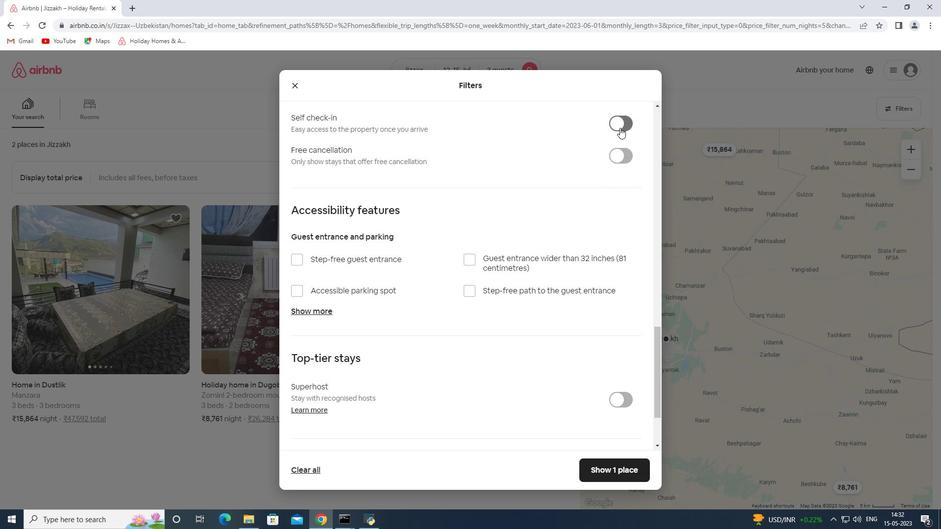 
Action: Mouse moved to (530, 195)
Screenshot: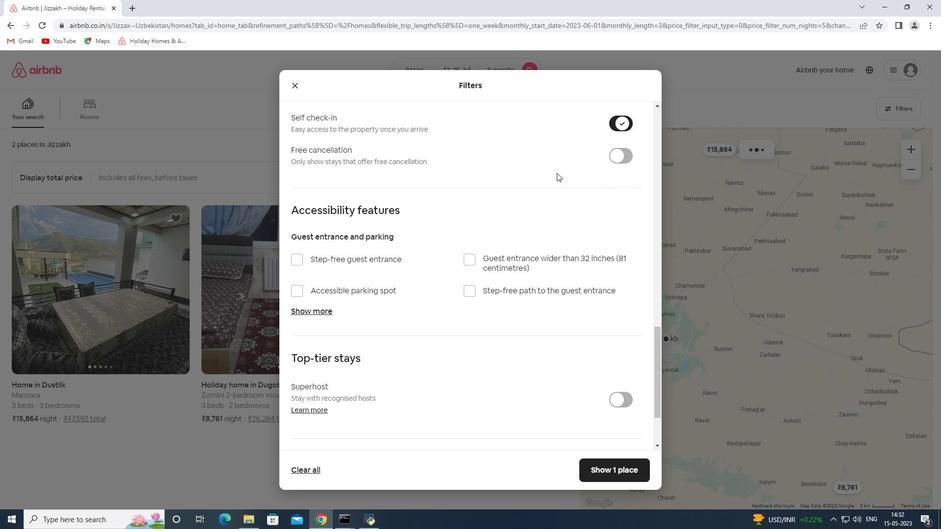 
Action: Mouse scrolled (530, 194) with delta (0, 0)
Screenshot: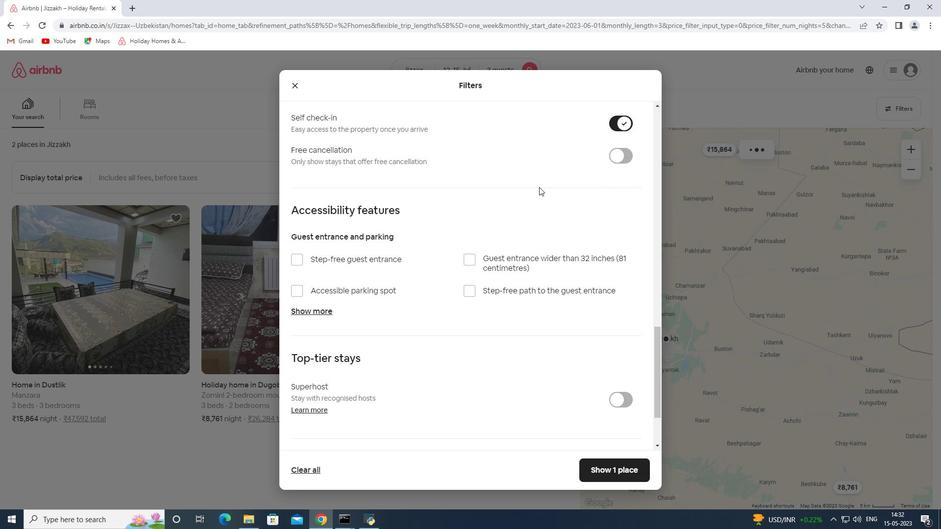 
Action: Mouse scrolled (530, 194) with delta (0, 0)
Screenshot: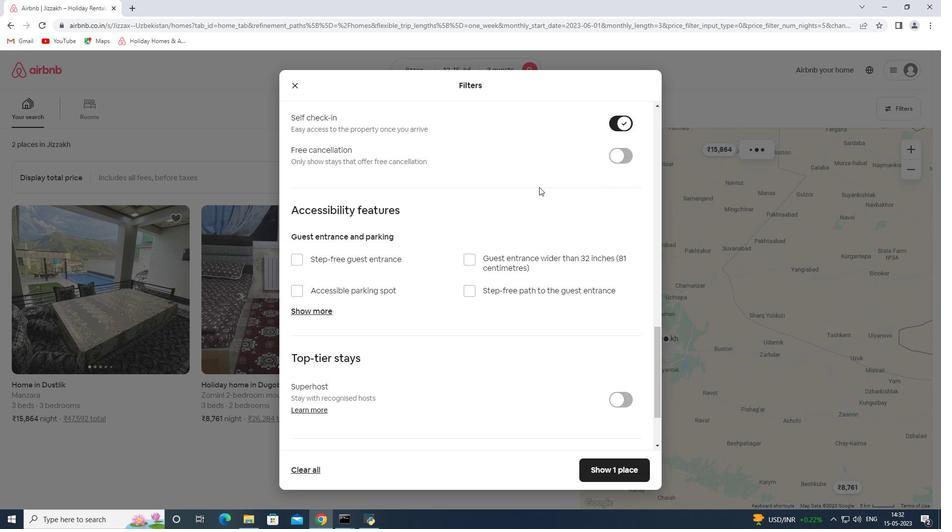 
Action: Mouse scrolled (530, 194) with delta (0, 0)
Screenshot: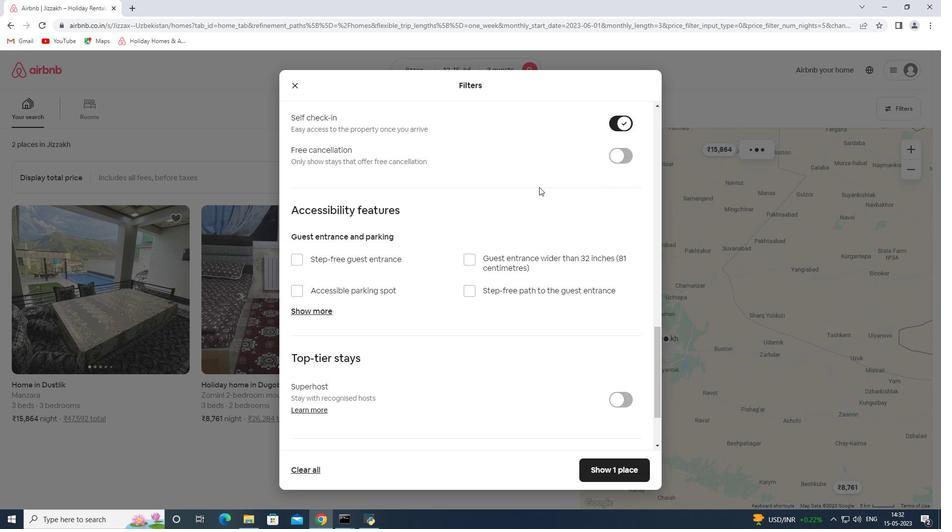 
Action: Mouse scrolled (530, 194) with delta (0, 0)
Screenshot: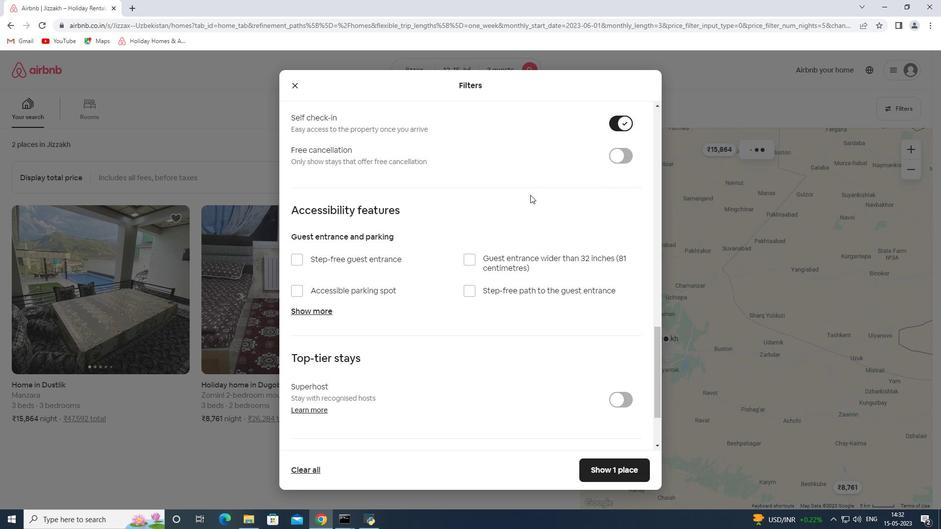 
Action: Mouse scrolled (530, 194) with delta (0, 0)
Screenshot: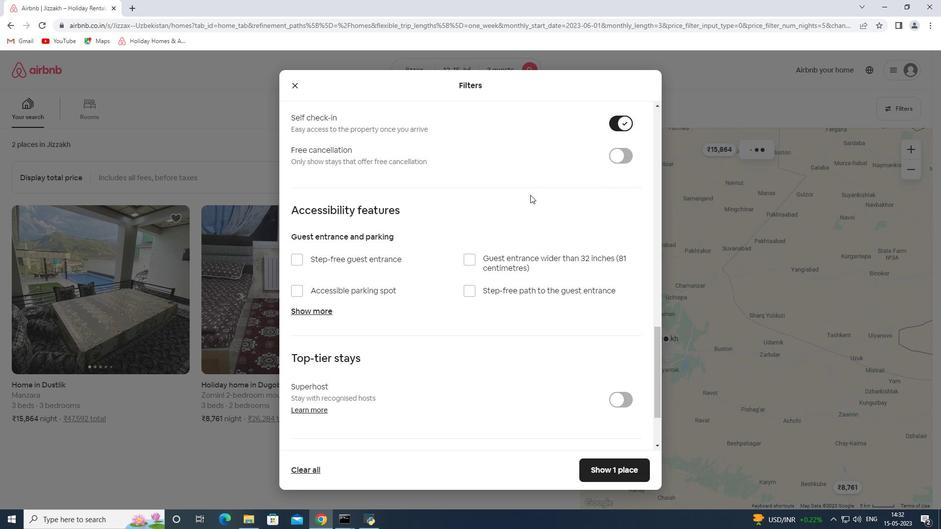 
Action: Mouse moved to (314, 396)
Screenshot: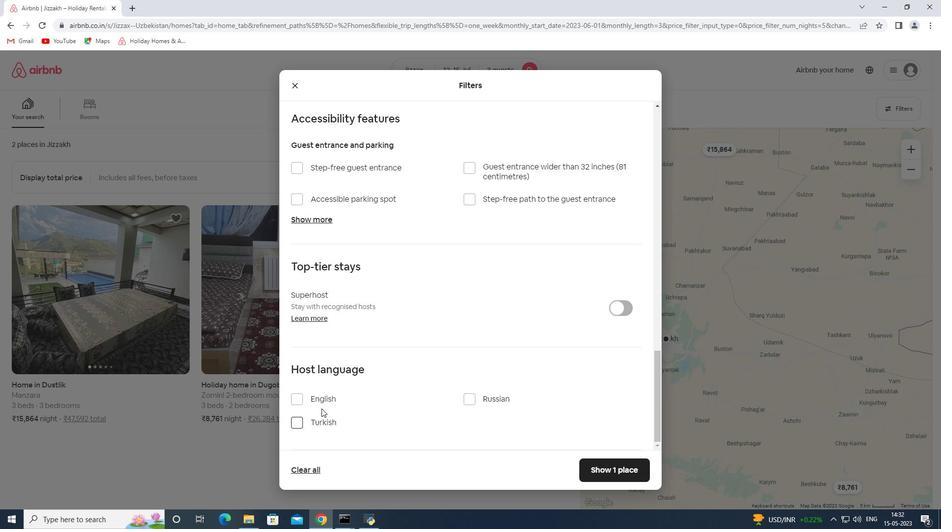 
Action: Mouse pressed left at (314, 396)
Screenshot: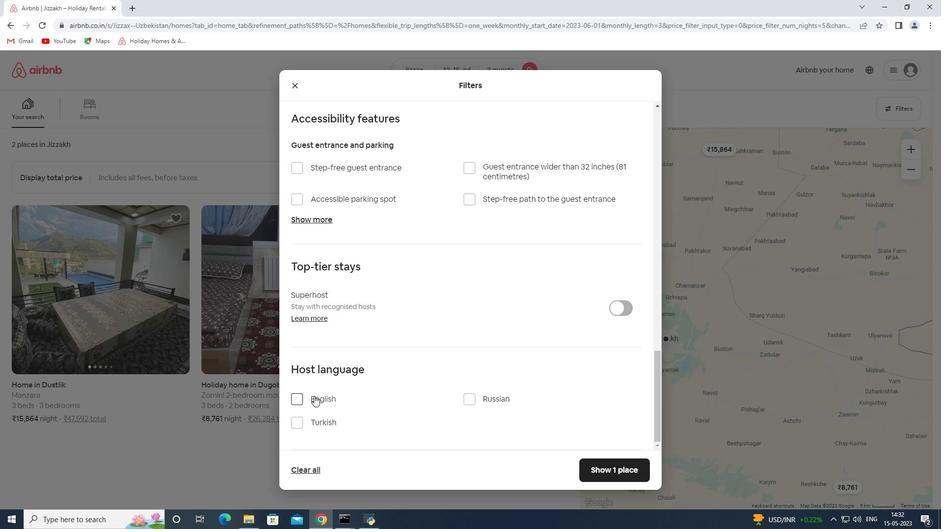 
Action: Mouse moved to (597, 474)
Screenshot: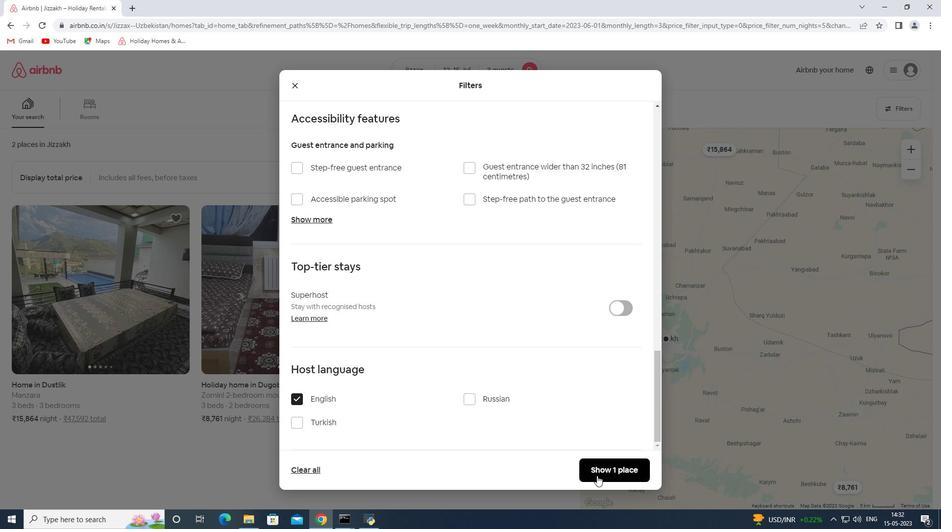 
Action: Mouse pressed left at (597, 474)
Screenshot: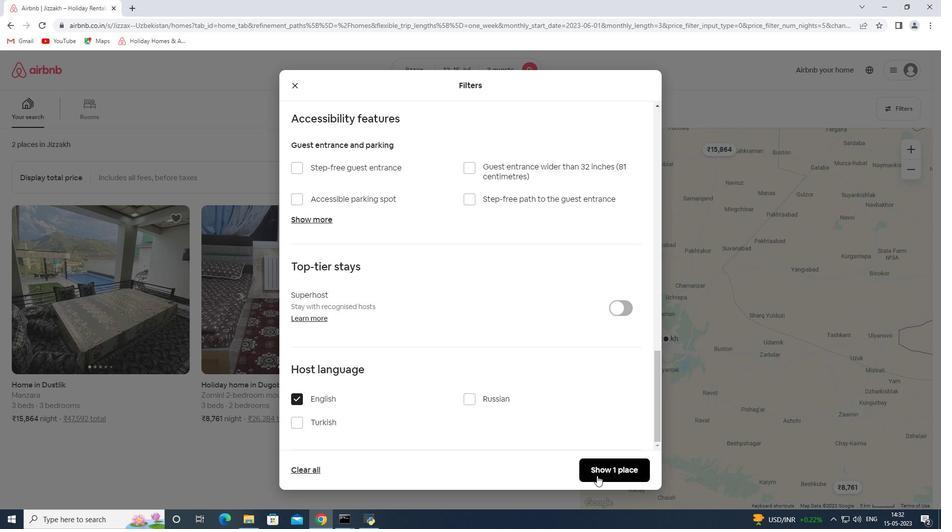 
Action: Mouse moved to (523, 477)
Screenshot: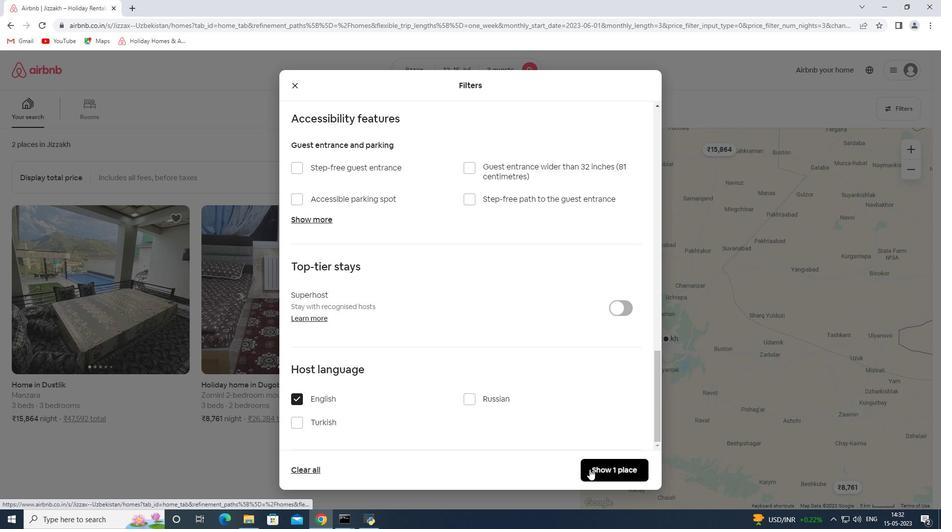 
